 Task: Create a due date automation trigger when advanced on, 2 hours before a card is due add dates due in between 1 and 5 days.
Action: Mouse moved to (1178, 343)
Screenshot: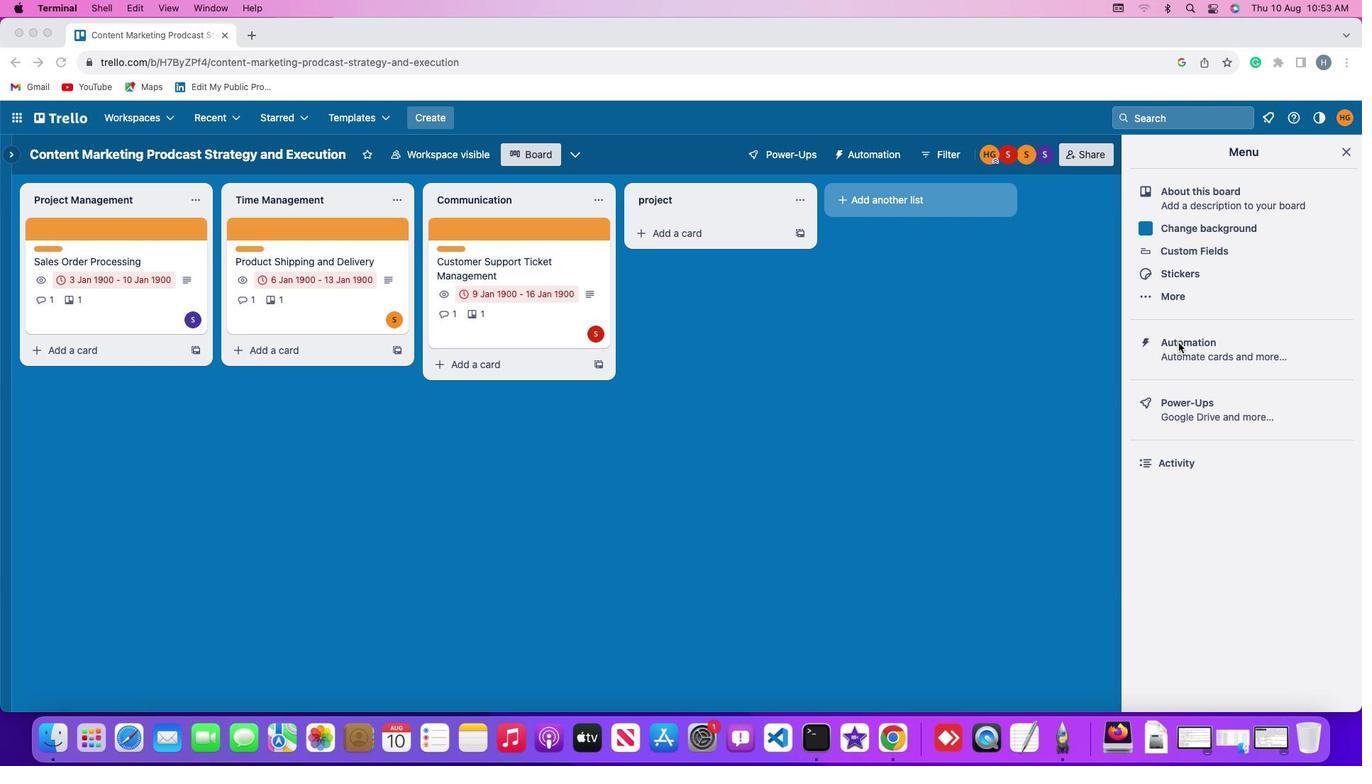 
Action: Mouse pressed left at (1178, 343)
Screenshot: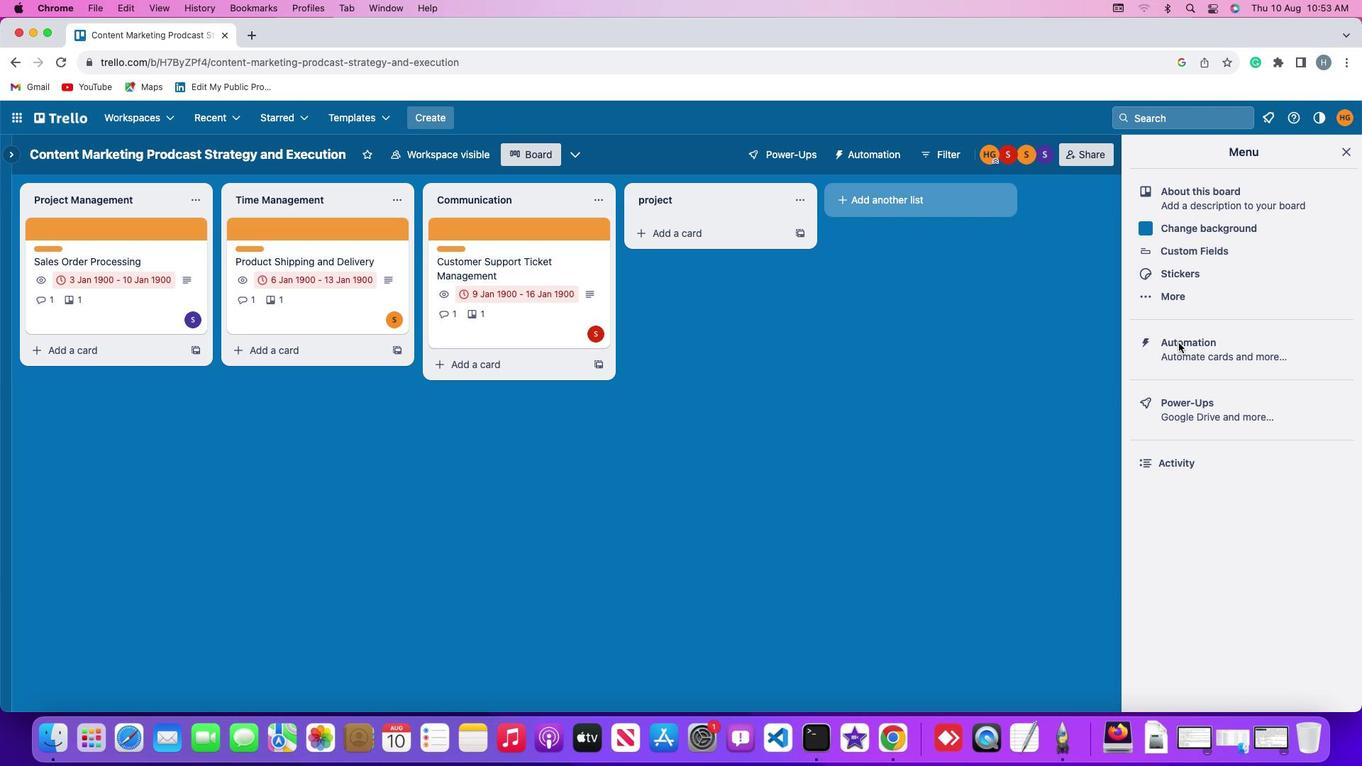 
Action: Mouse pressed left at (1178, 343)
Screenshot: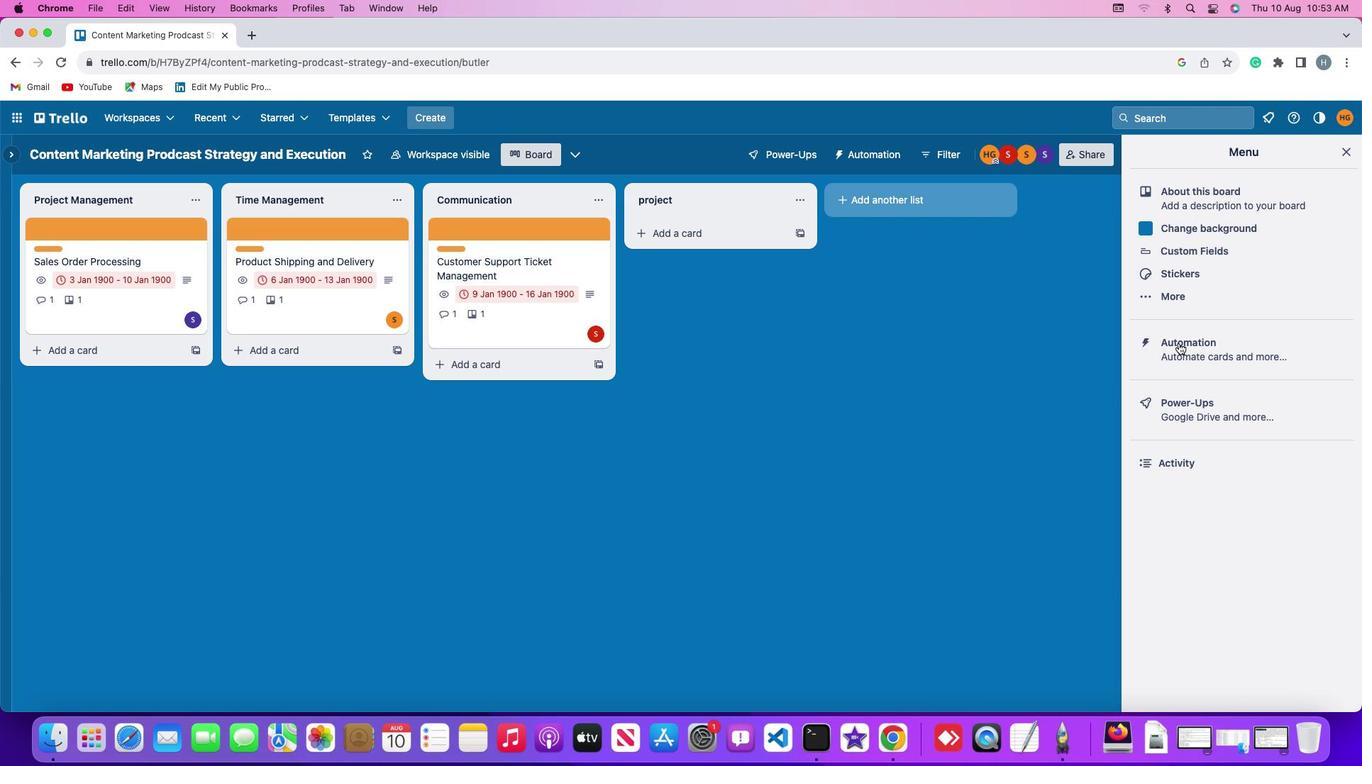 
Action: Mouse moved to (99, 339)
Screenshot: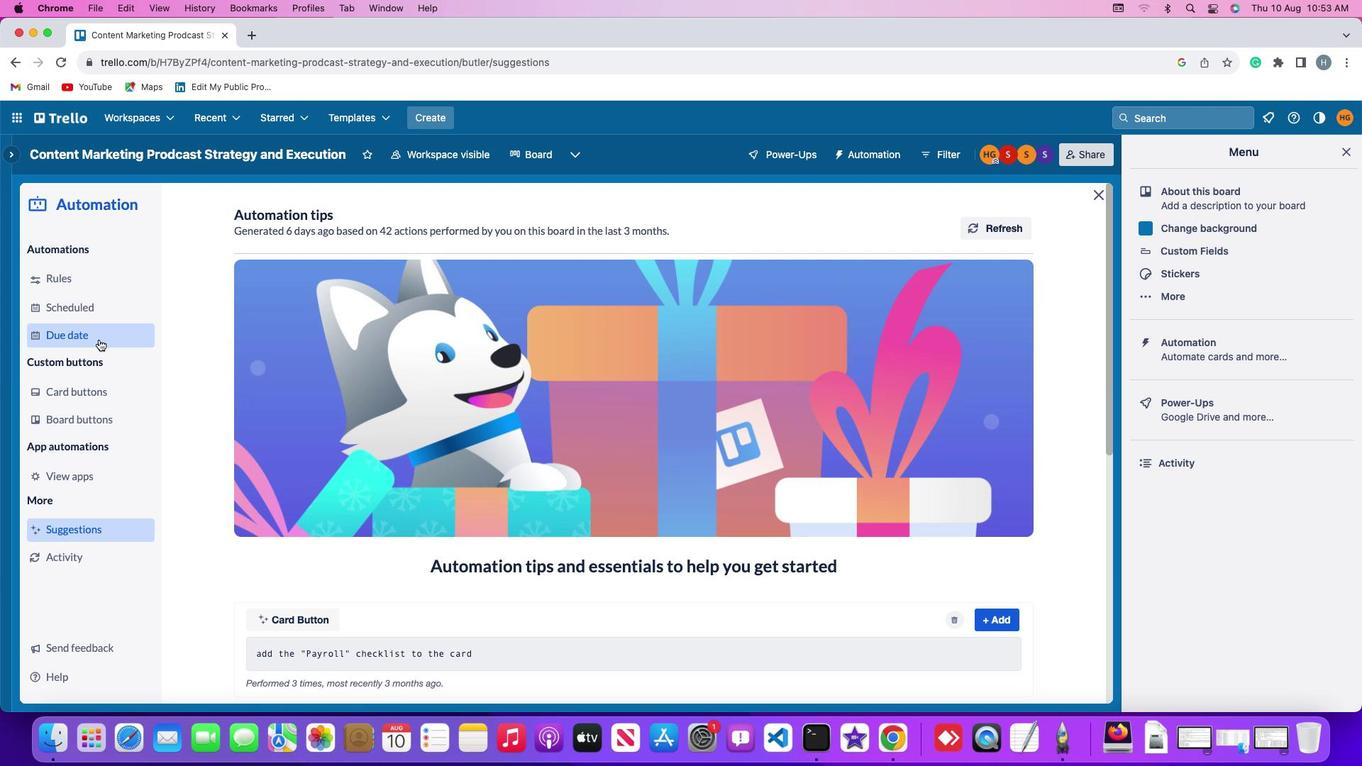 
Action: Mouse pressed left at (99, 339)
Screenshot: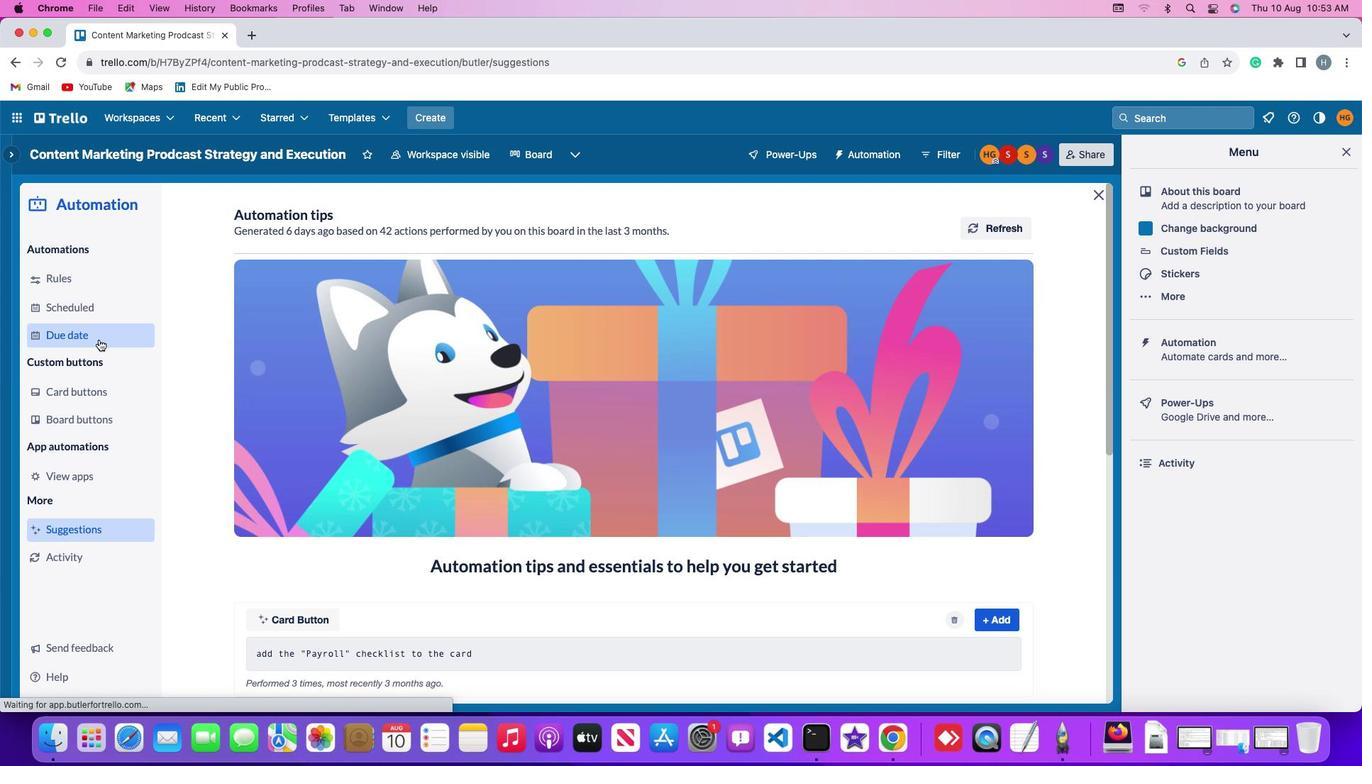 
Action: Mouse moved to (957, 214)
Screenshot: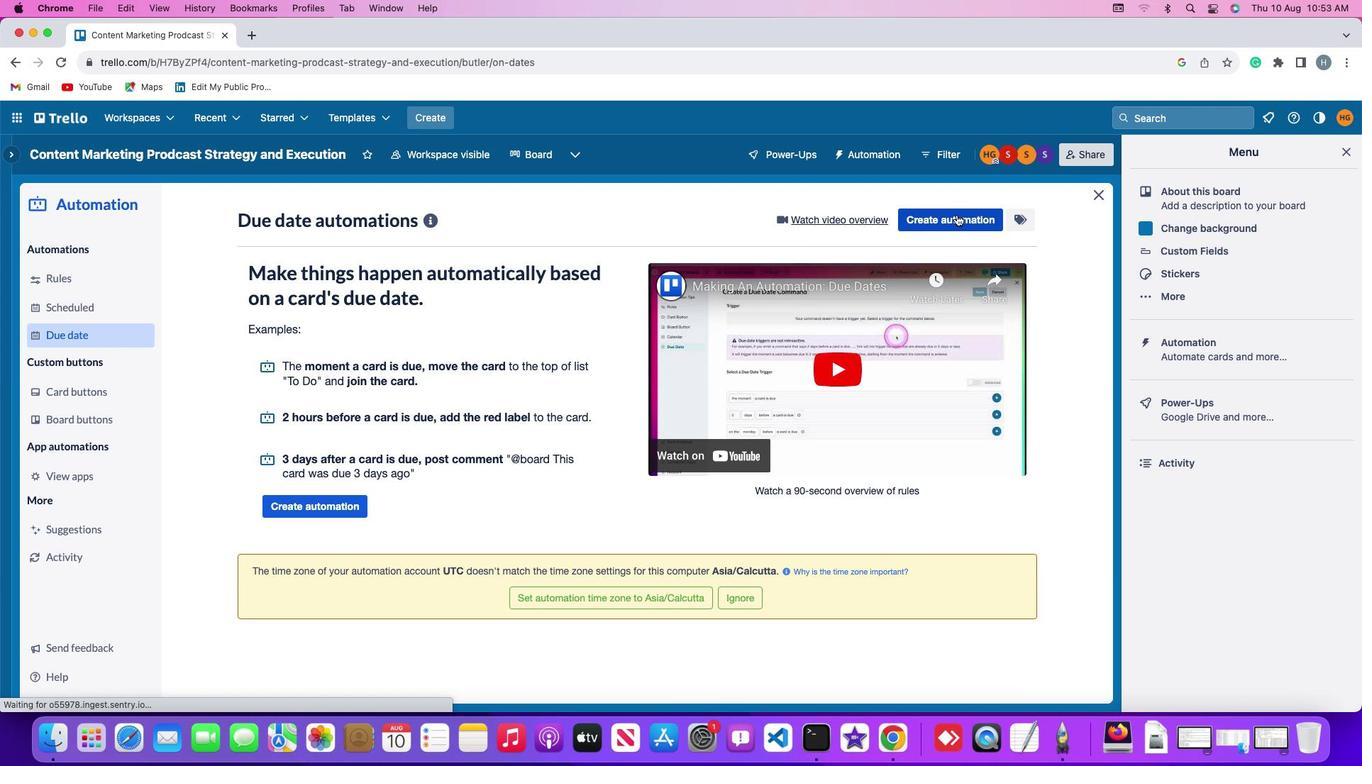 
Action: Mouse pressed left at (957, 214)
Screenshot: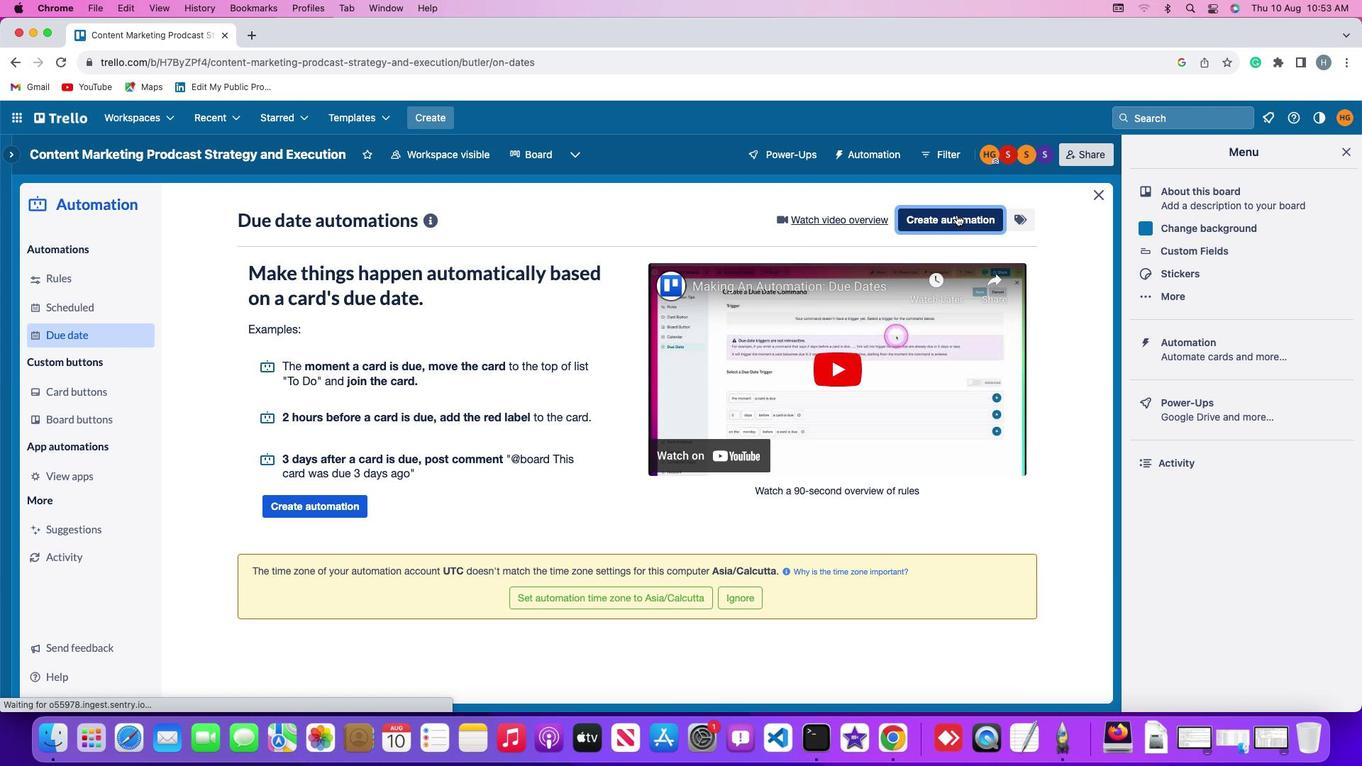 
Action: Mouse moved to (295, 352)
Screenshot: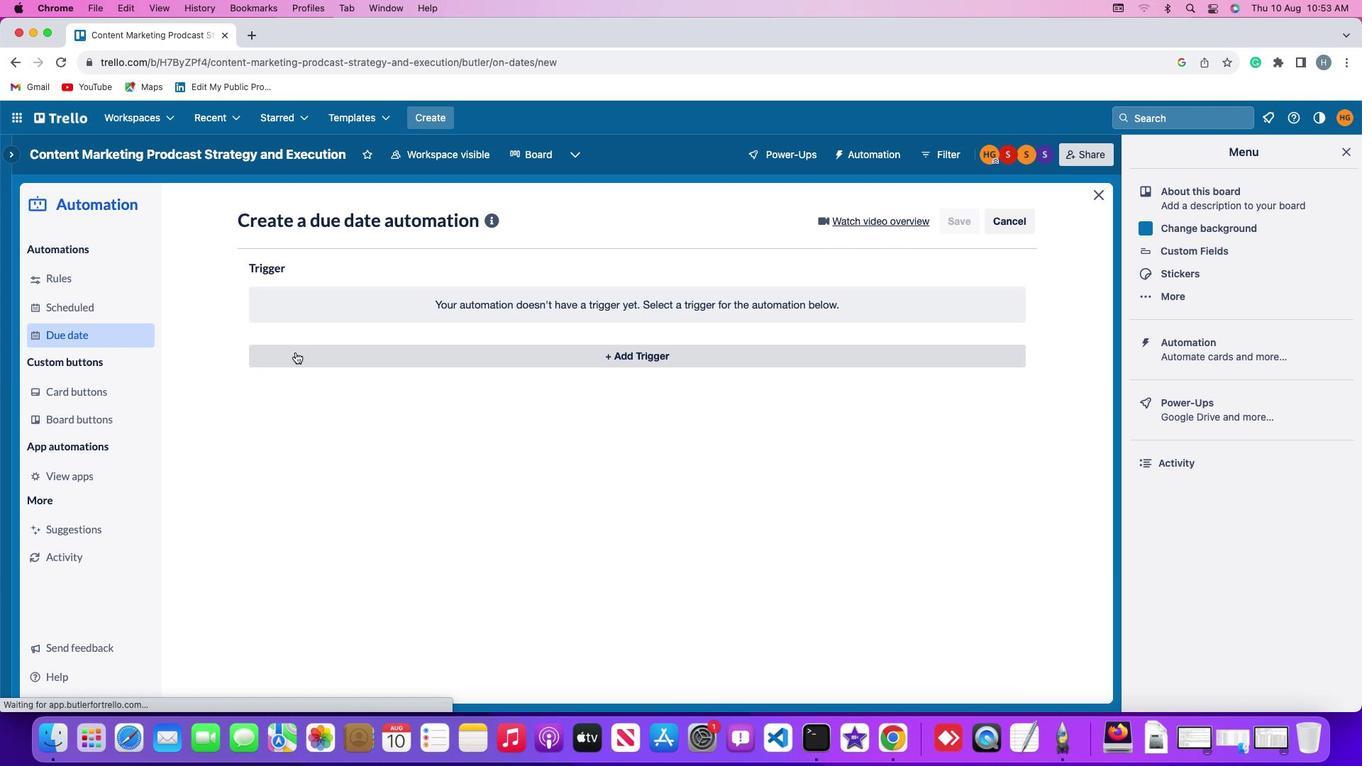 
Action: Mouse pressed left at (295, 352)
Screenshot: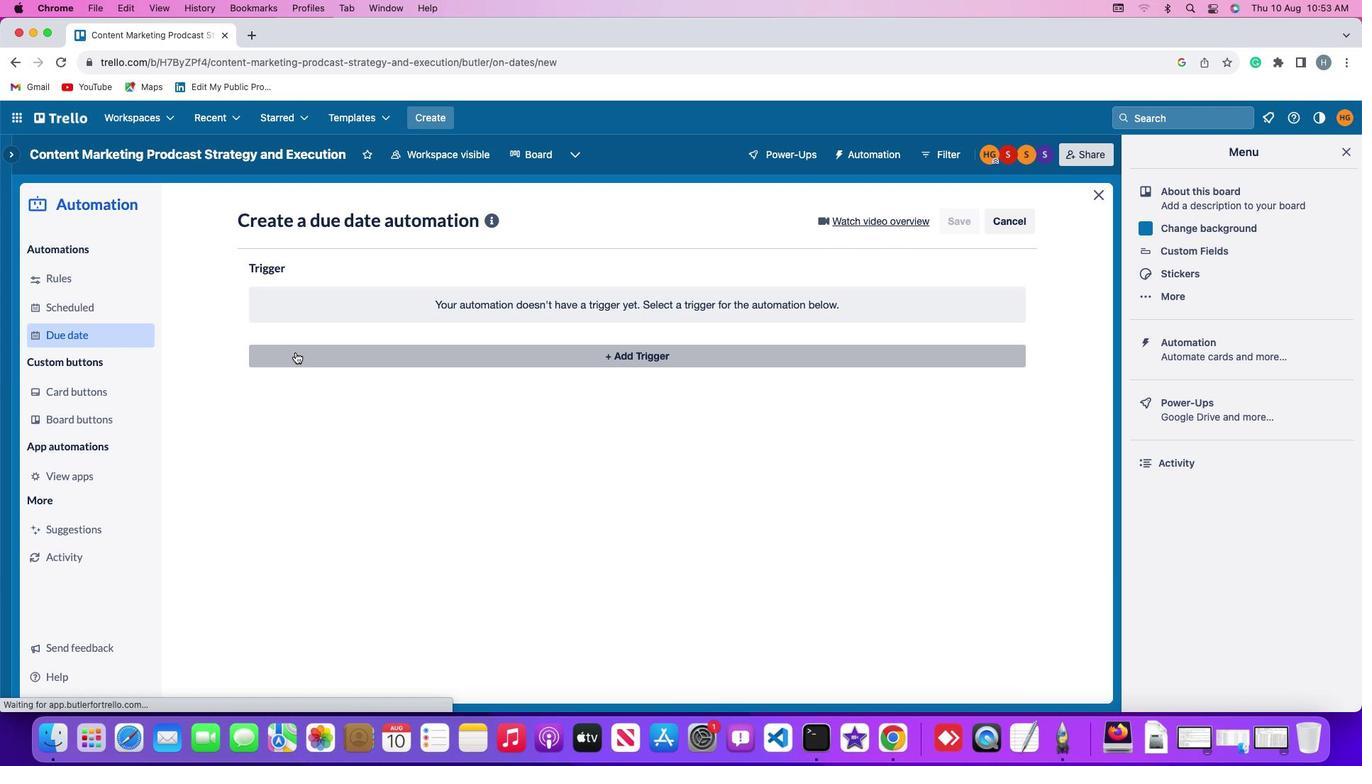 
Action: Mouse moved to (276, 570)
Screenshot: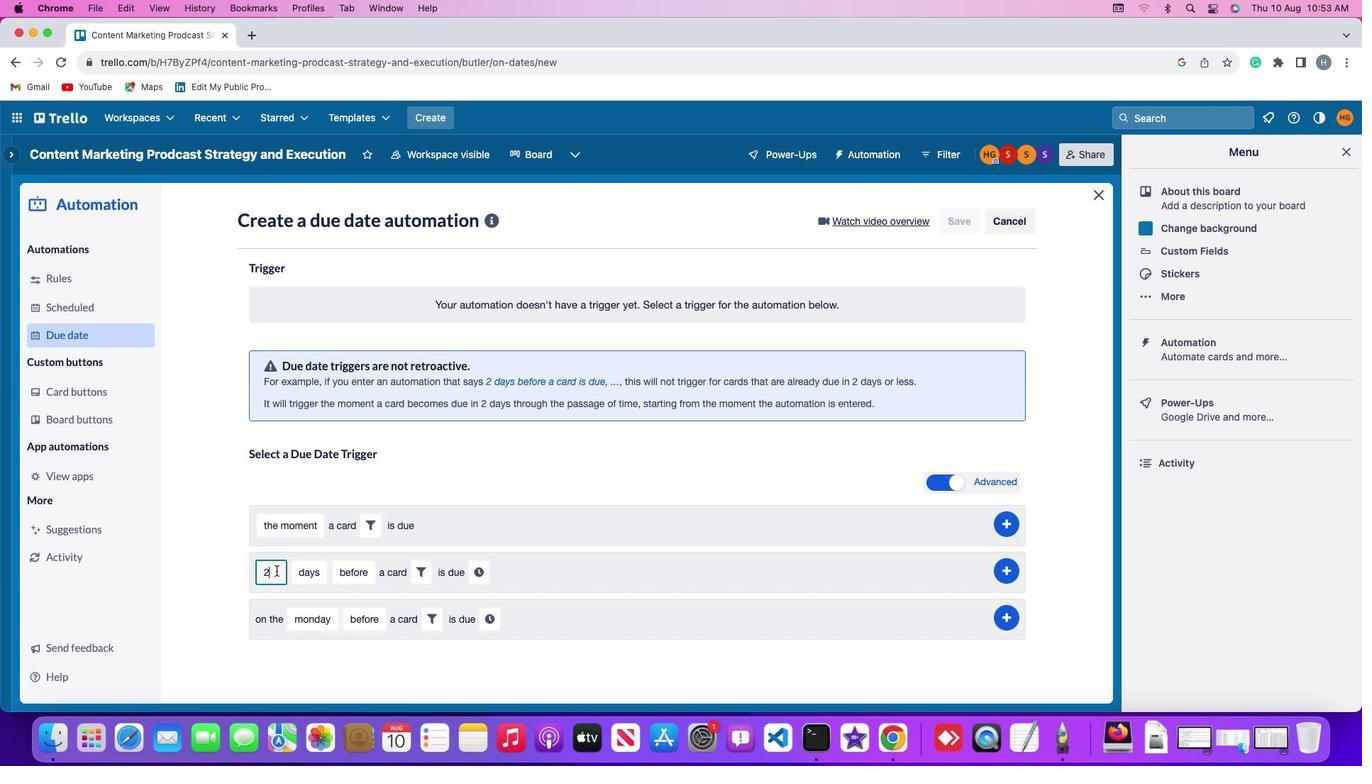 
Action: Mouse pressed left at (276, 570)
Screenshot: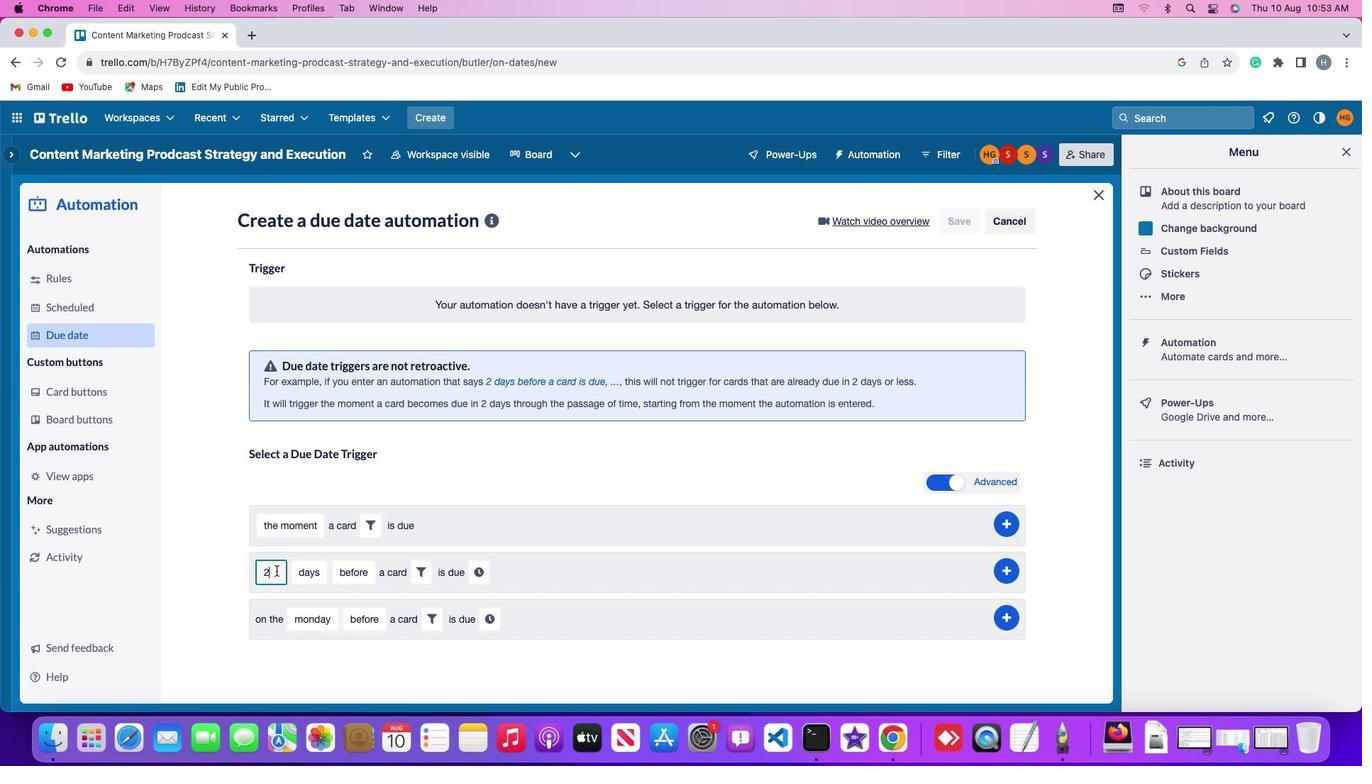 
Action: Mouse moved to (276, 569)
Screenshot: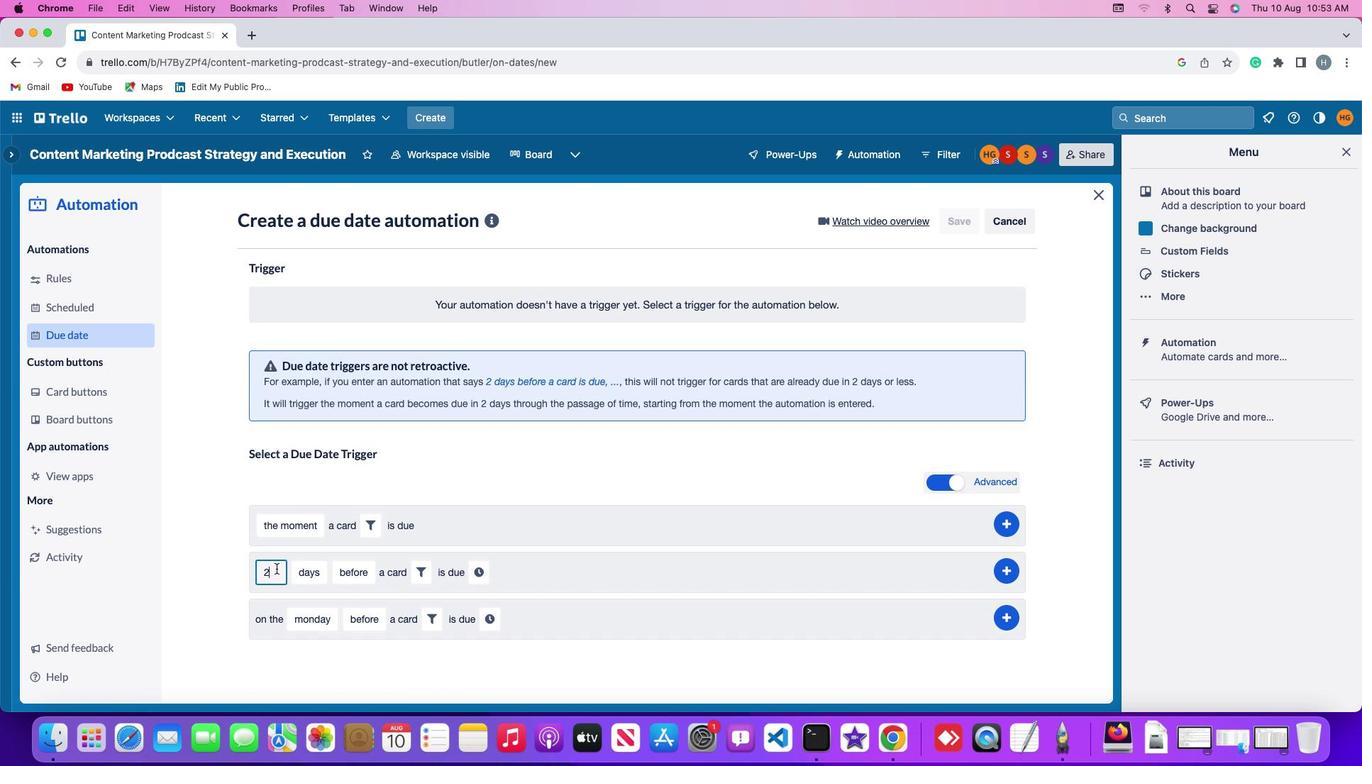 
Action: Key pressed Key.backspace'2'
Screenshot: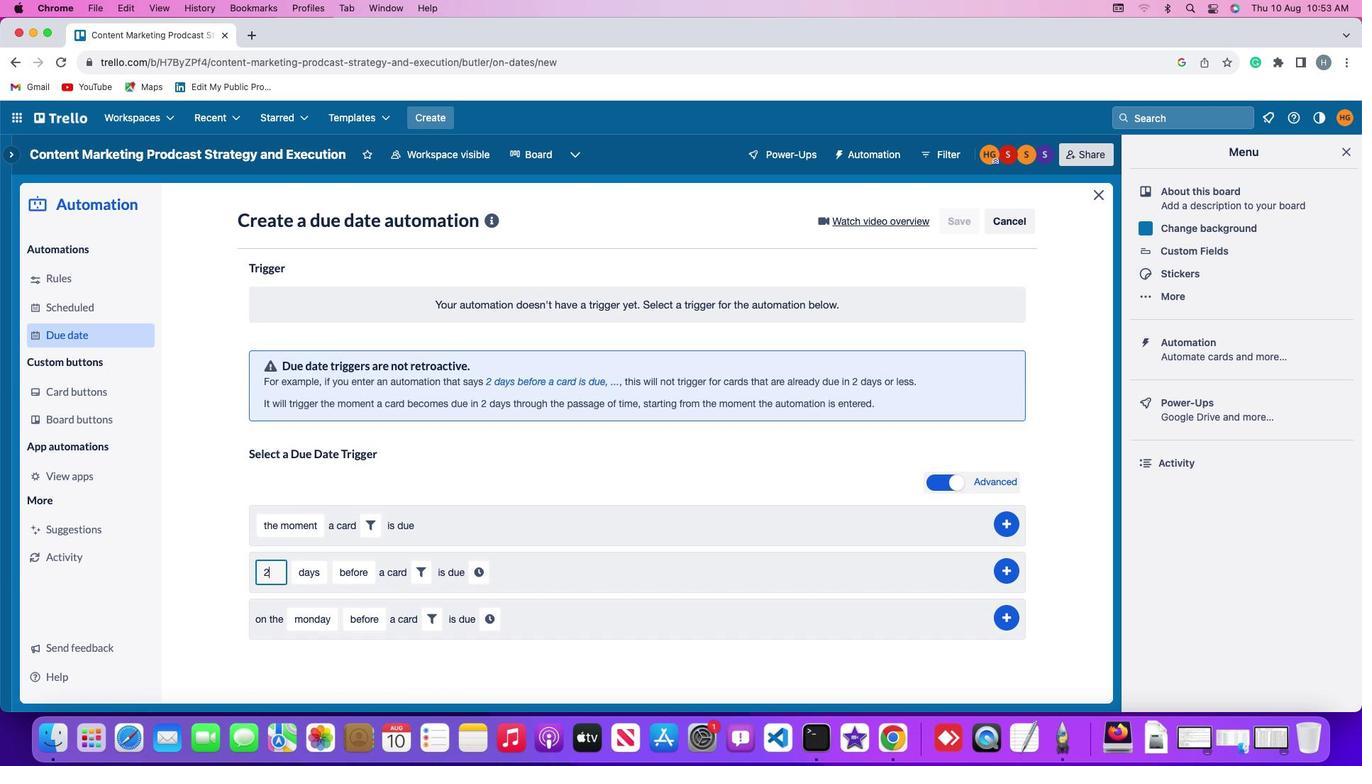 
Action: Mouse moved to (315, 569)
Screenshot: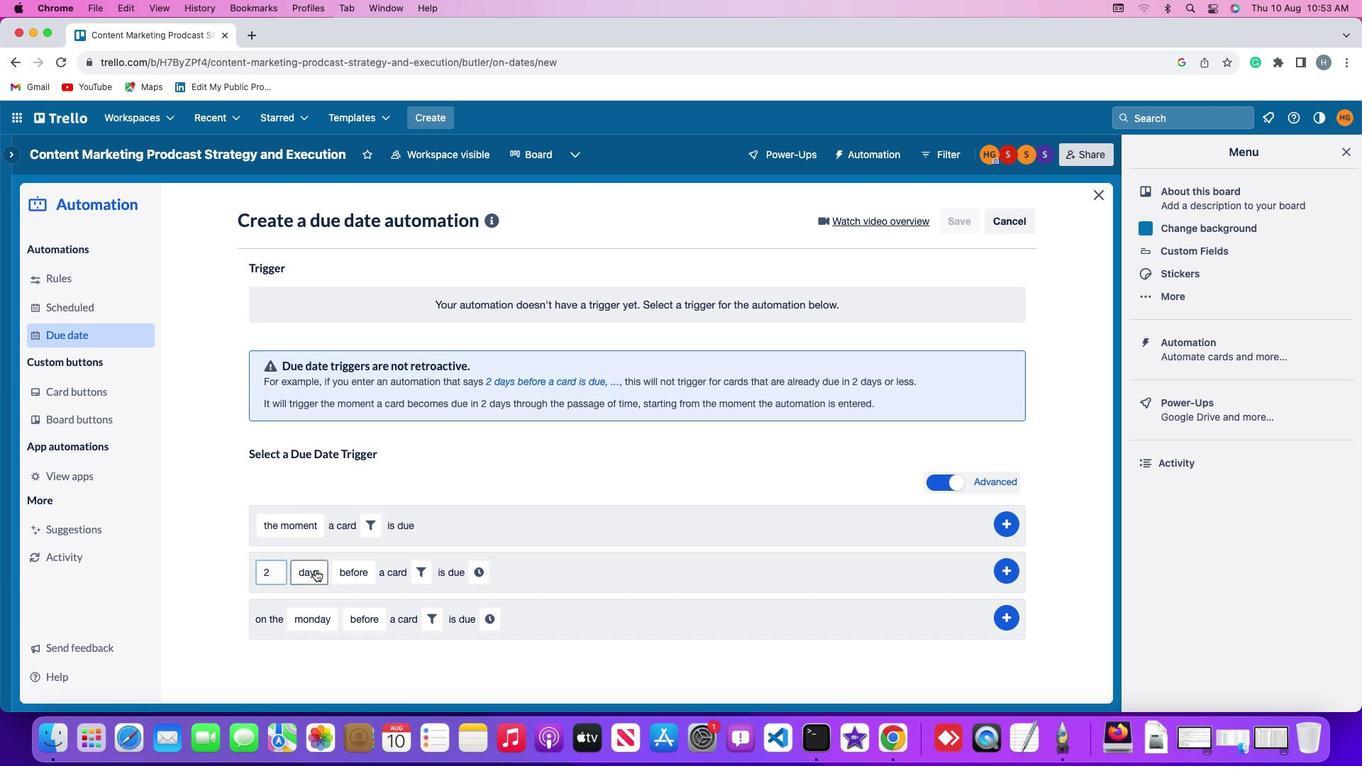 
Action: Mouse pressed left at (315, 569)
Screenshot: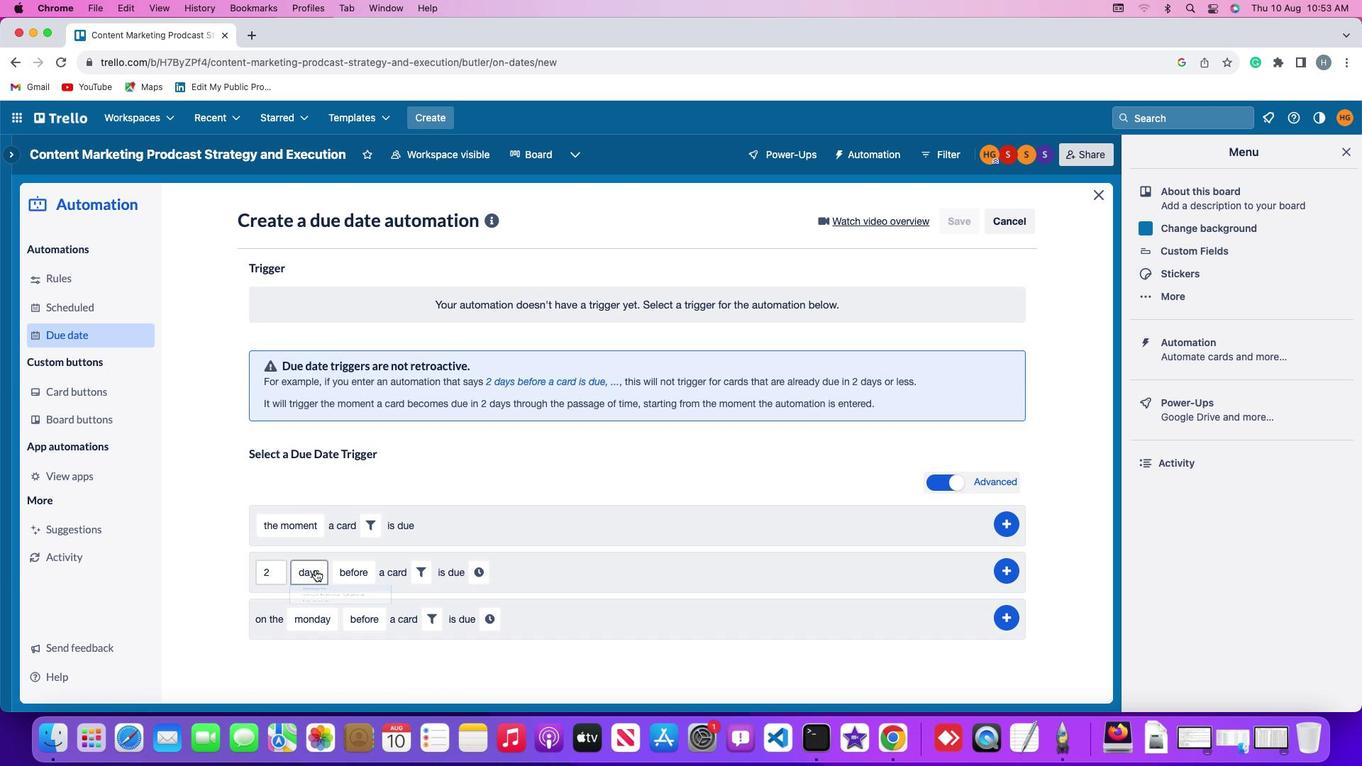 
Action: Mouse moved to (325, 657)
Screenshot: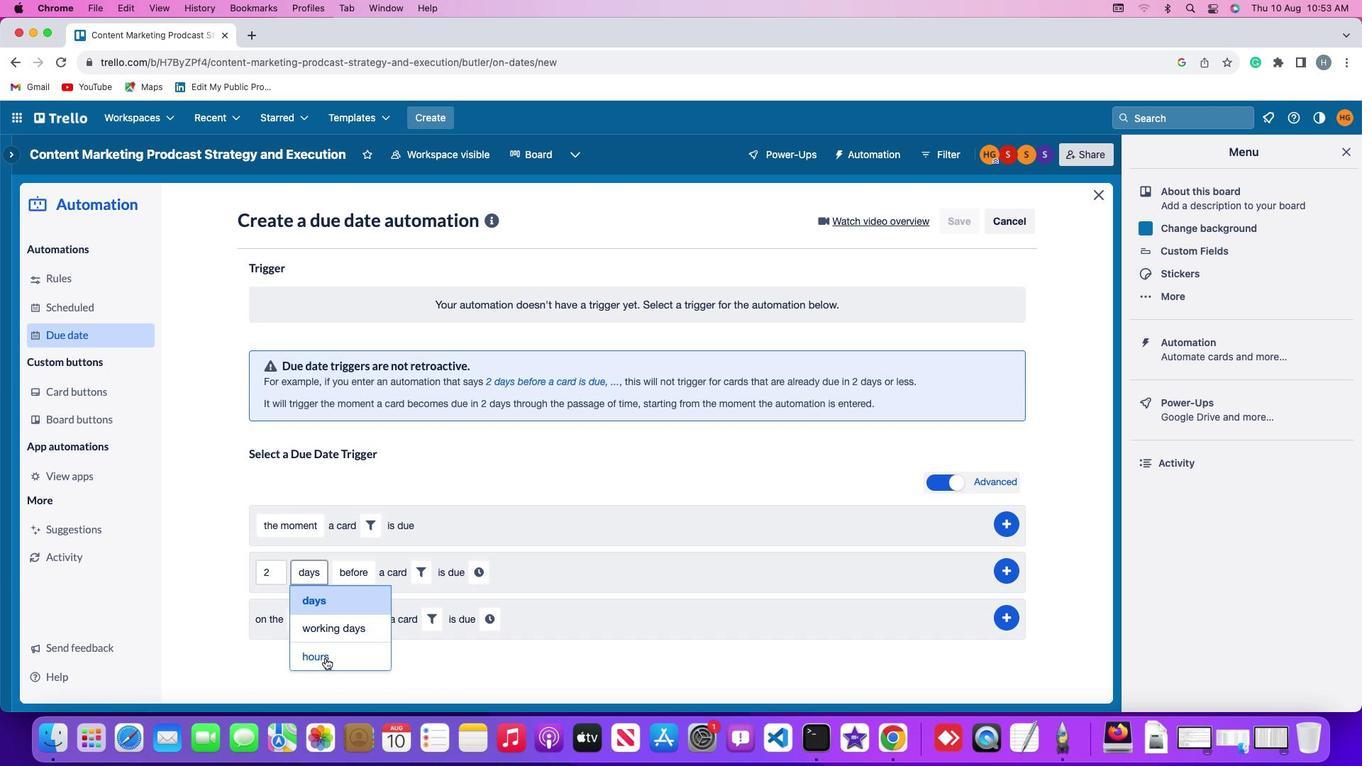 
Action: Mouse pressed left at (325, 657)
Screenshot: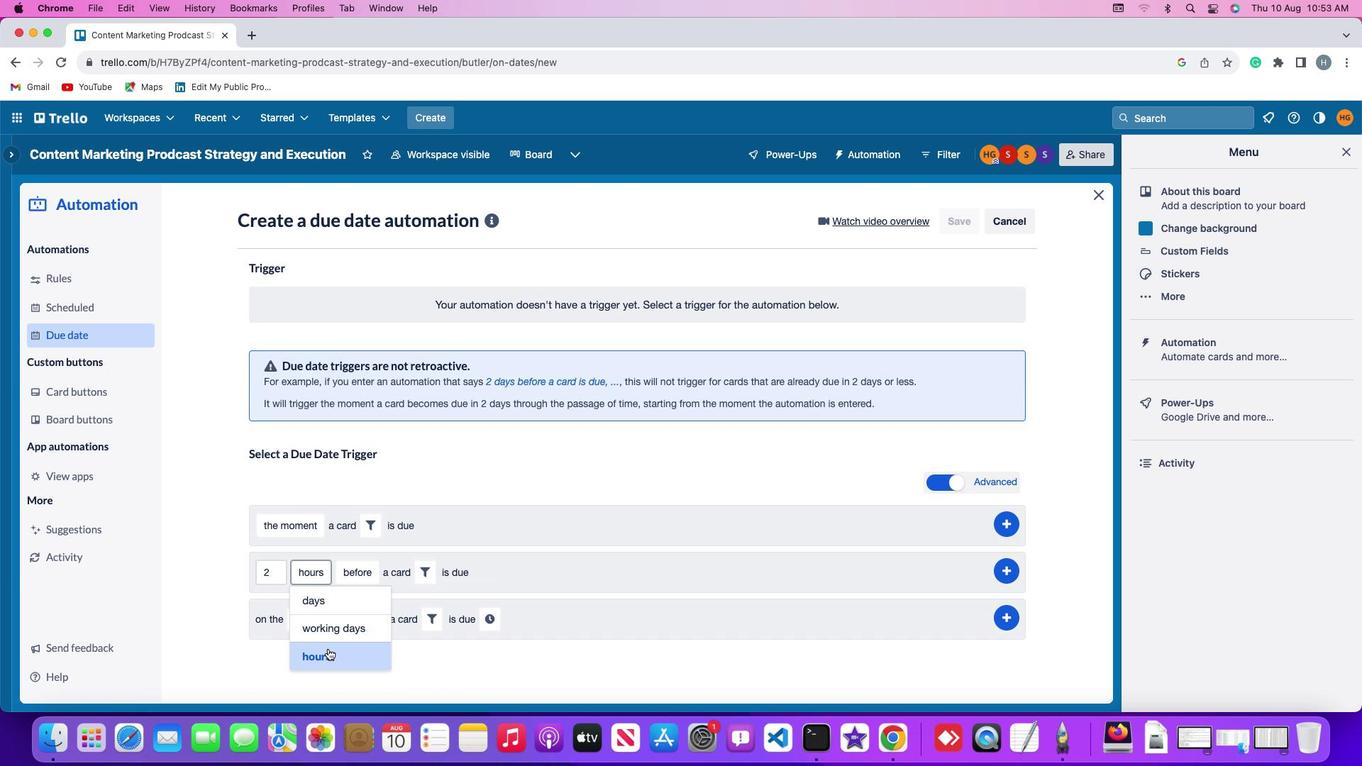
Action: Mouse moved to (361, 574)
Screenshot: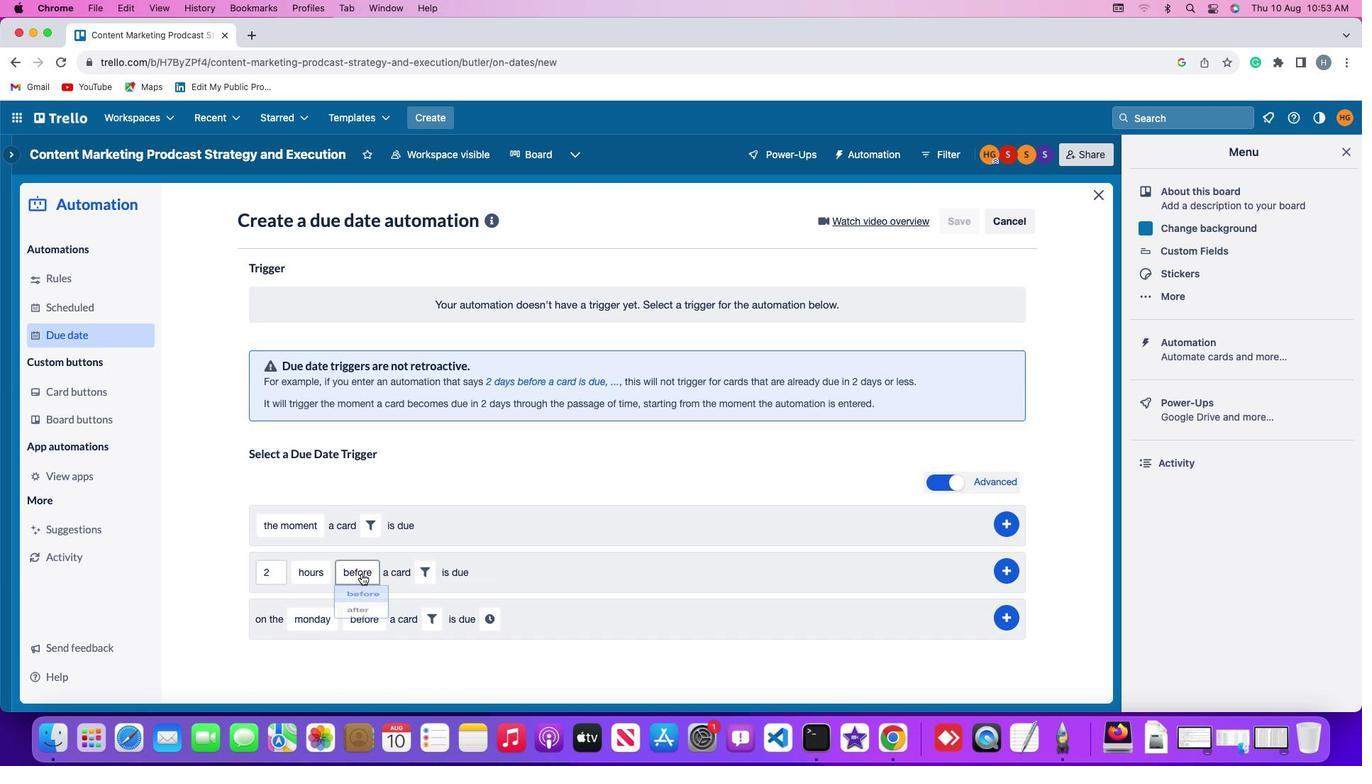 
Action: Mouse pressed left at (361, 574)
Screenshot: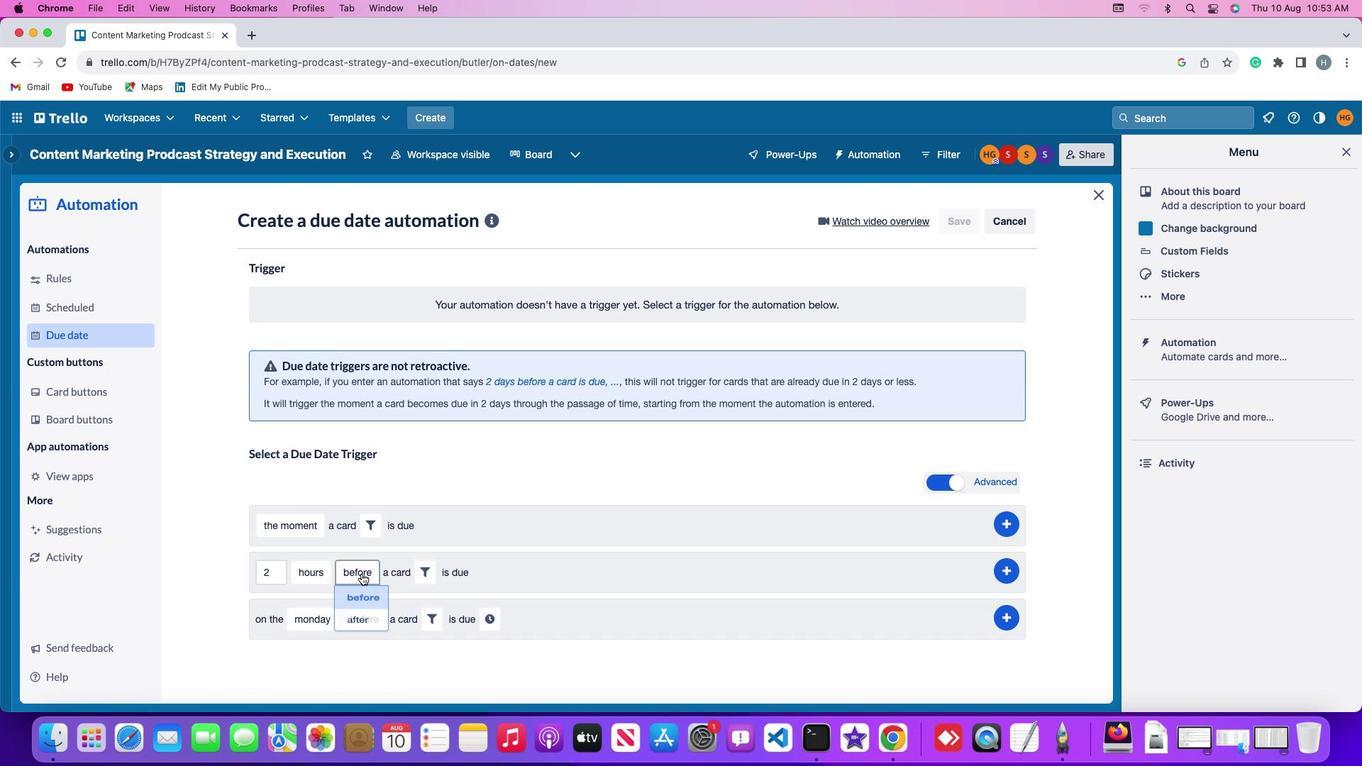 
Action: Mouse moved to (363, 597)
Screenshot: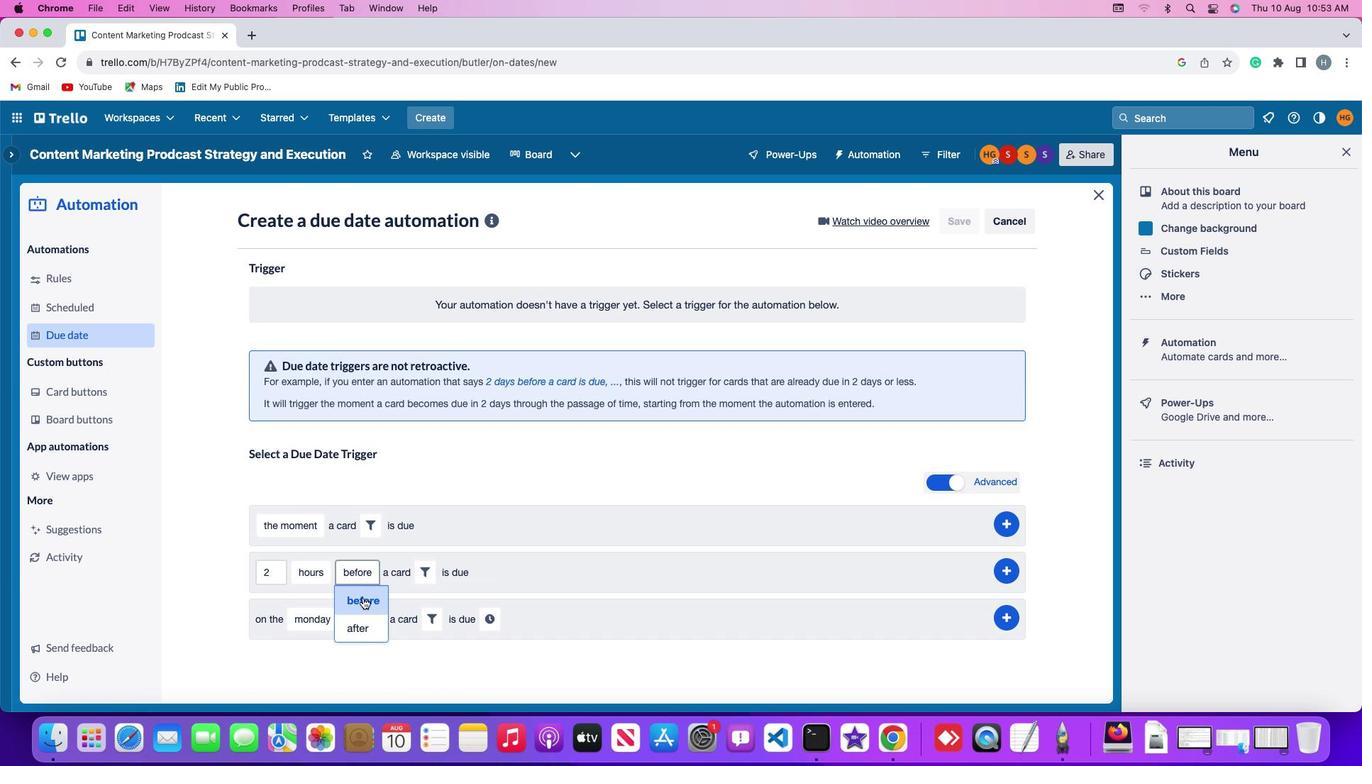 
Action: Mouse pressed left at (363, 597)
Screenshot: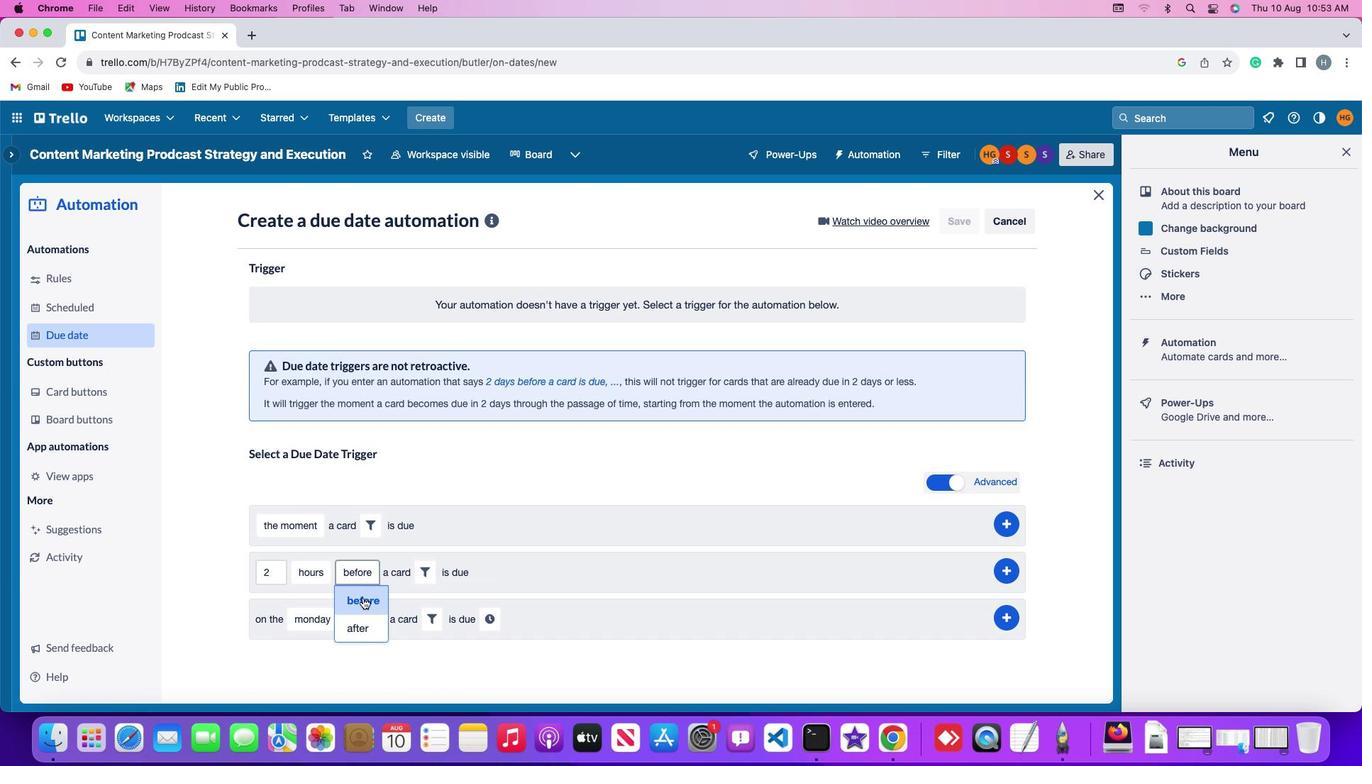 
Action: Mouse moved to (427, 569)
Screenshot: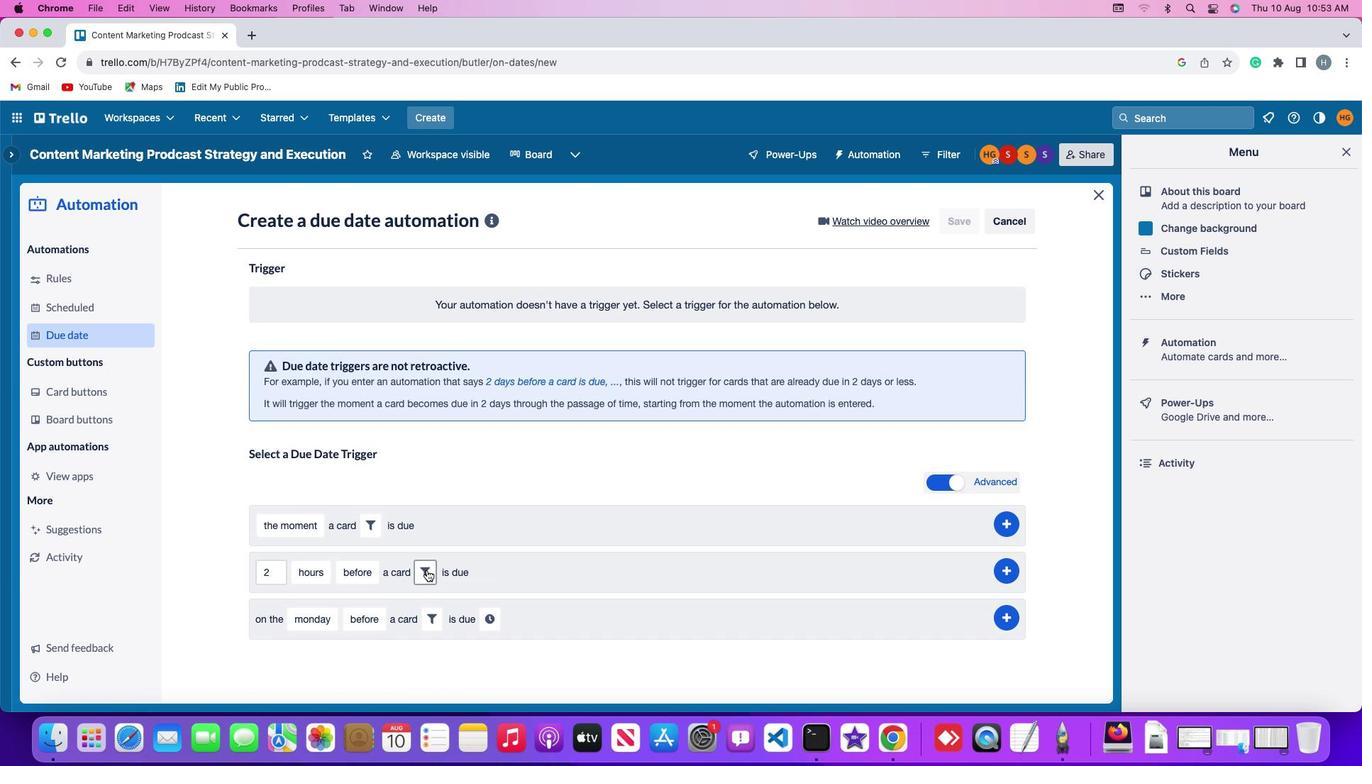
Action: Mouse pressed left at (427, 569)
Screenshot: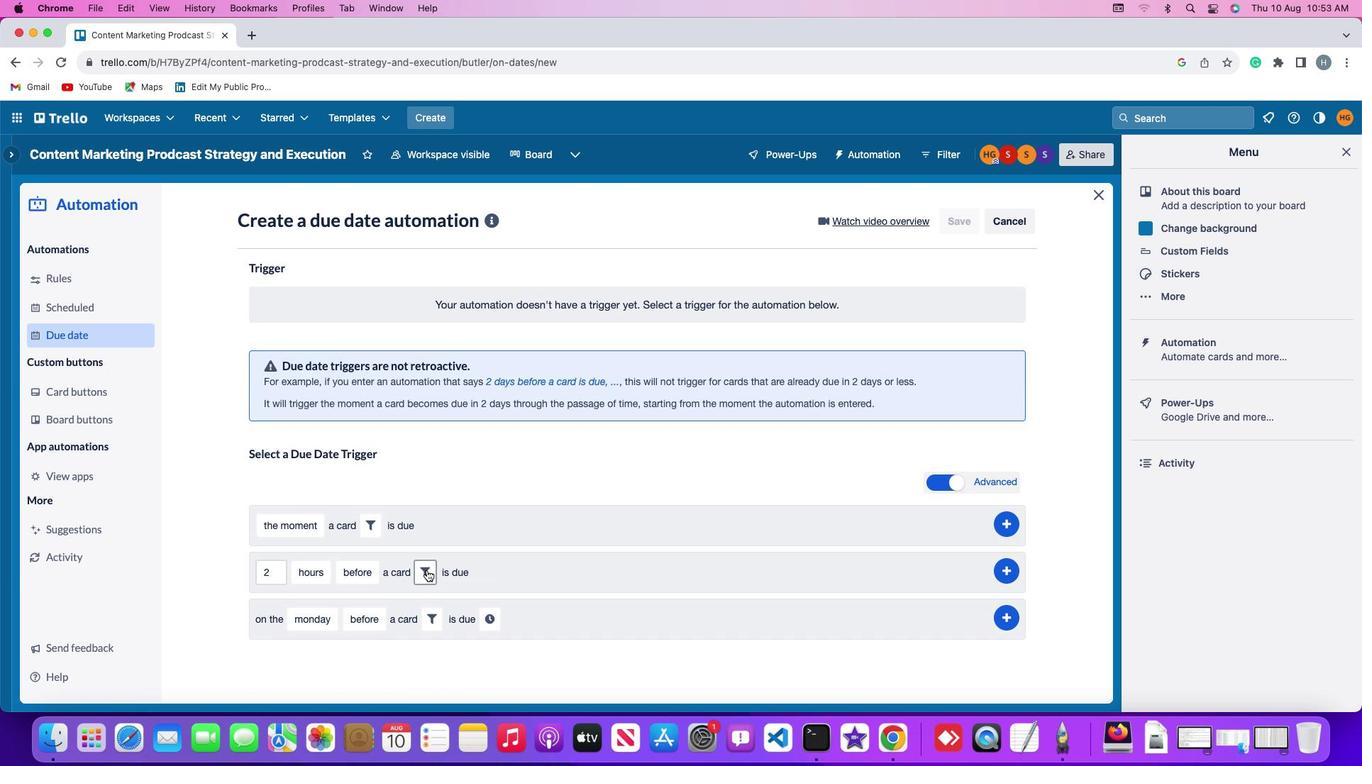 
Action: Mouse moved to (497, 613)
Screenshot: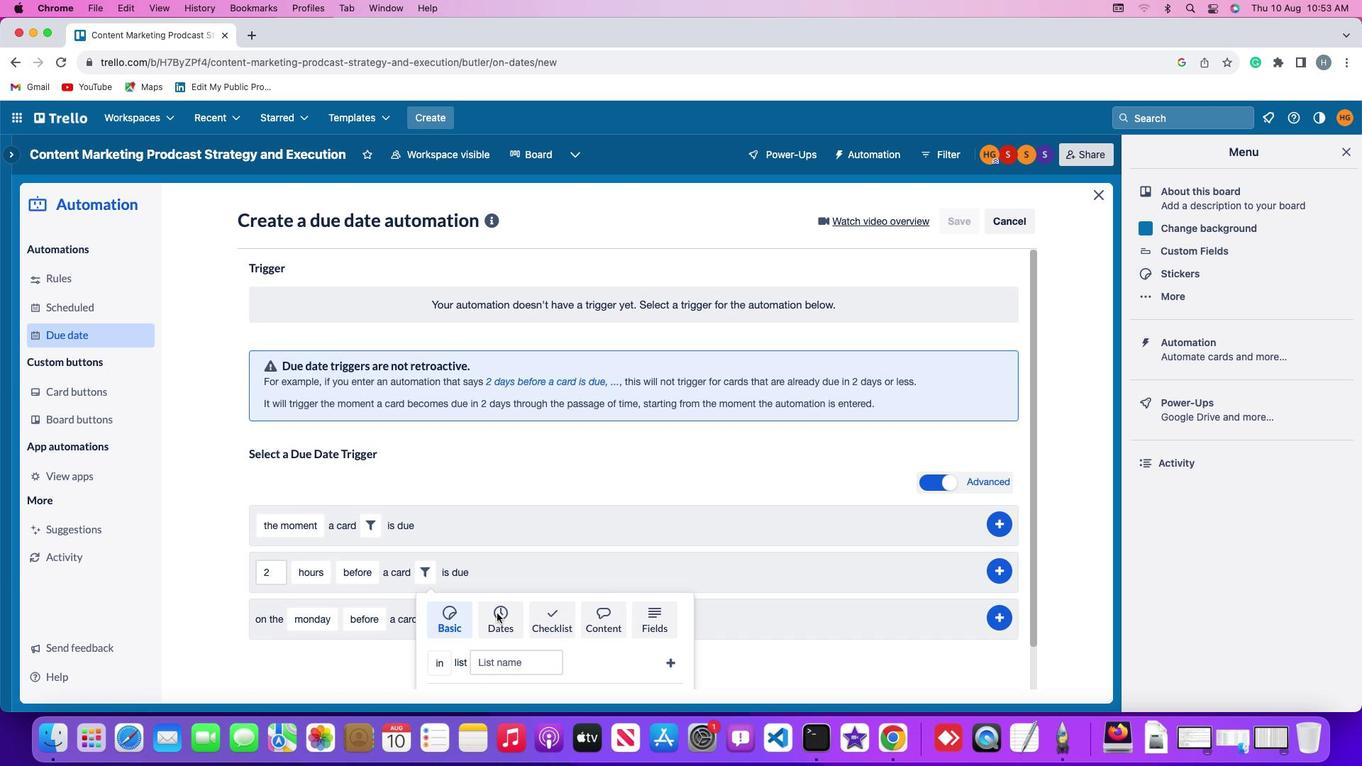 
Action: Mouse pressed left at (497, 613)
Screenshot: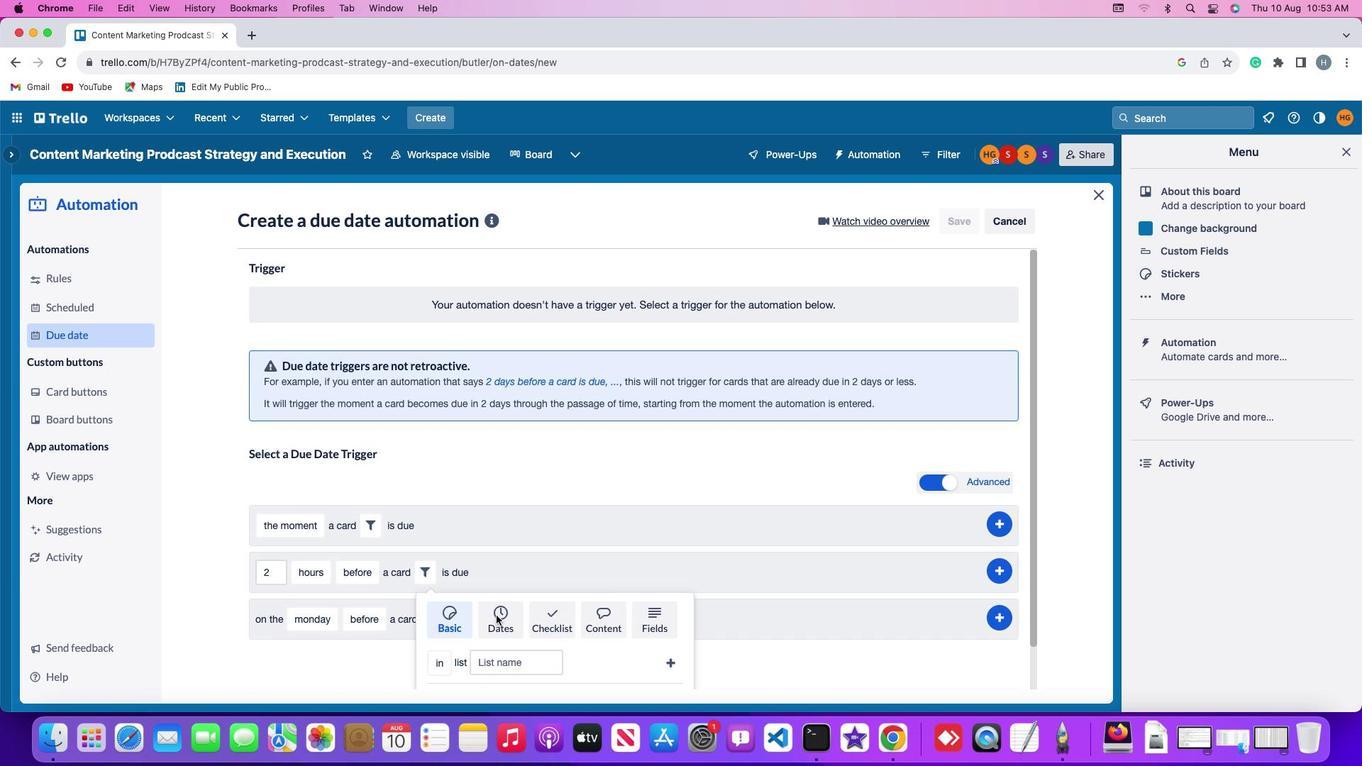 
Action: Mouse moved to (371, 657)
Screenshot: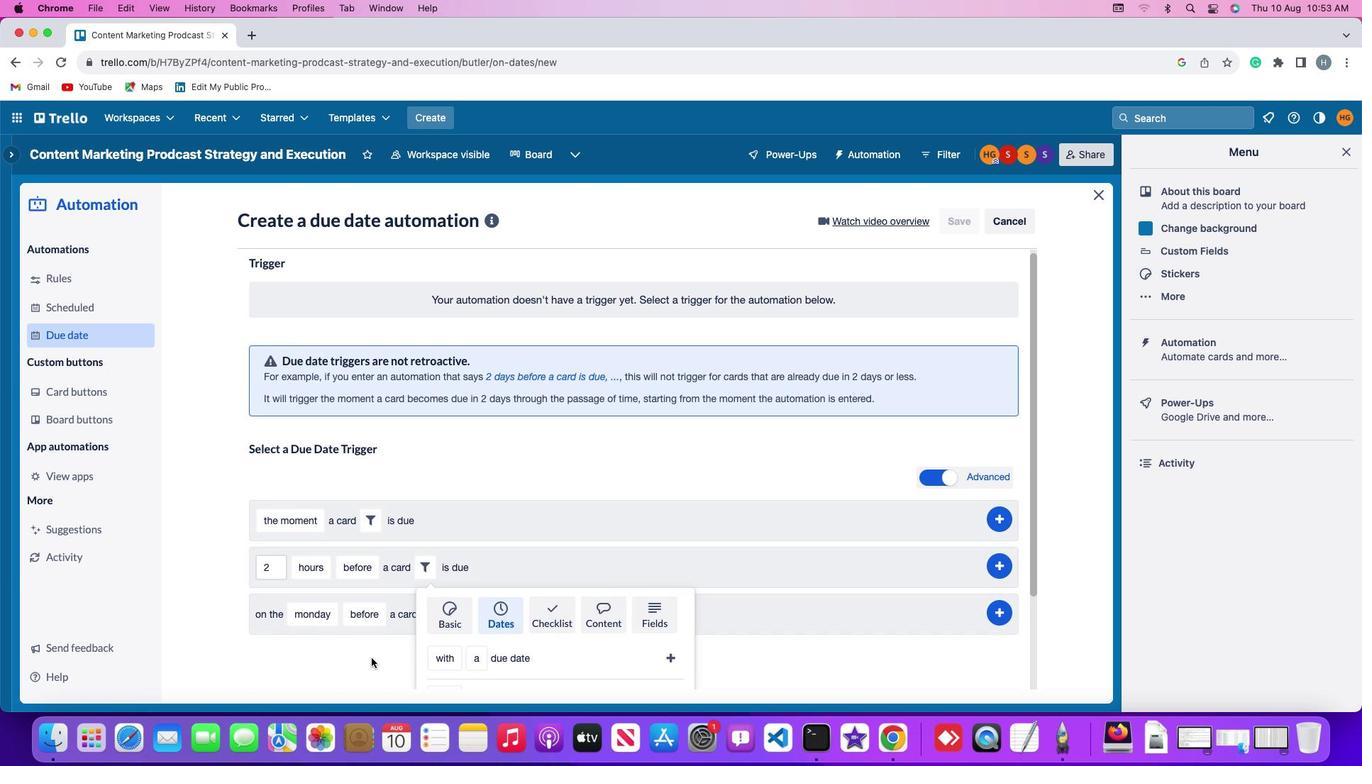 
Action: Mouse scrolled (371, 657) with delta (0, 0)
Screenshot: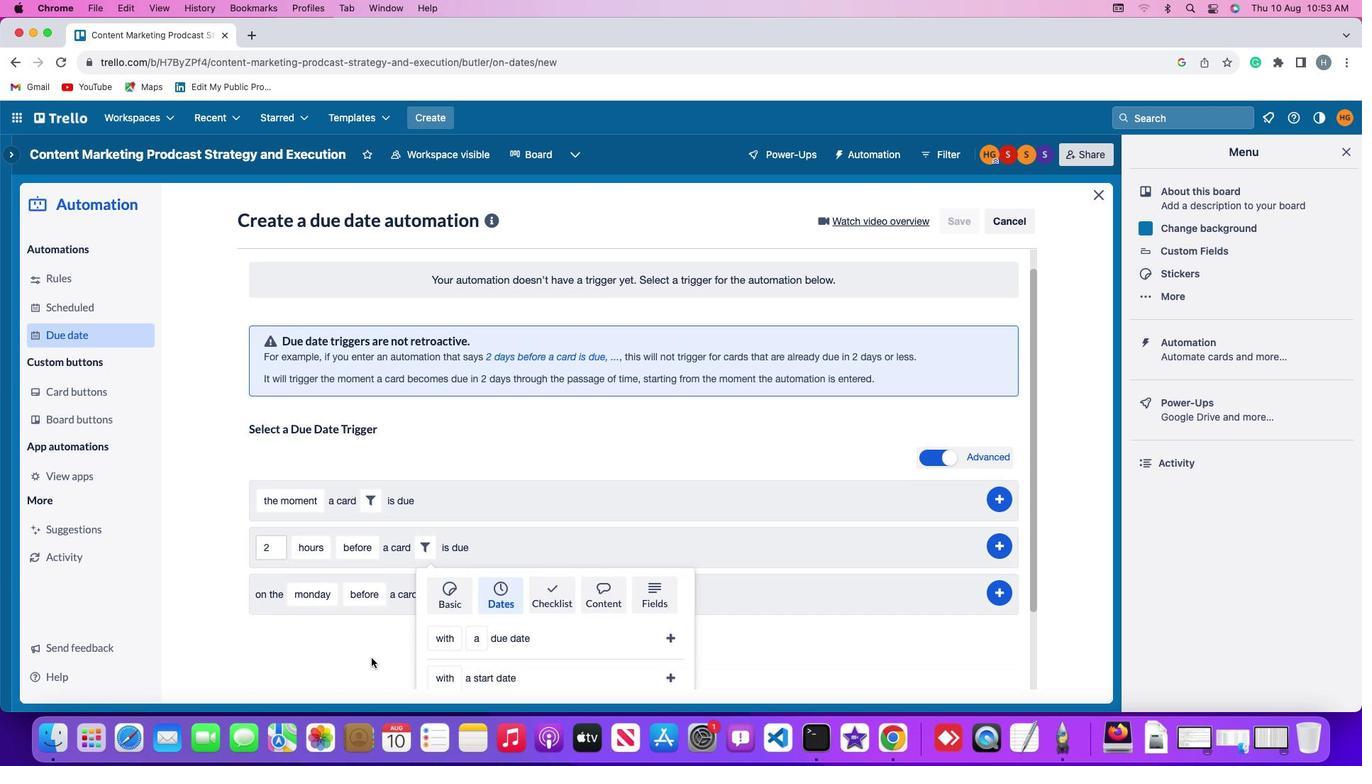 
Action: Mouse scrolled (371, 657) with delta (0, 0)
Screenshot: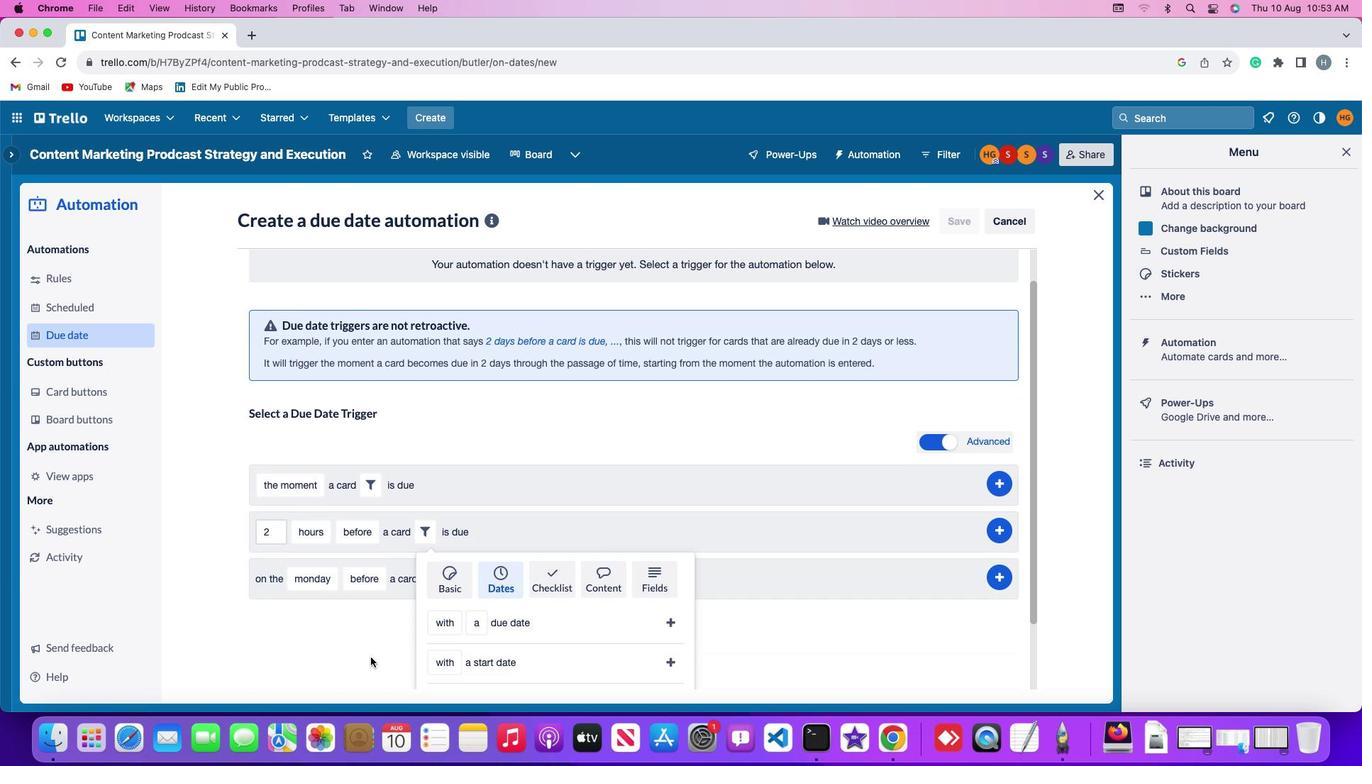 
Action: Mouse scrolled (371, 657) with delta (0, -2)
Screenshot: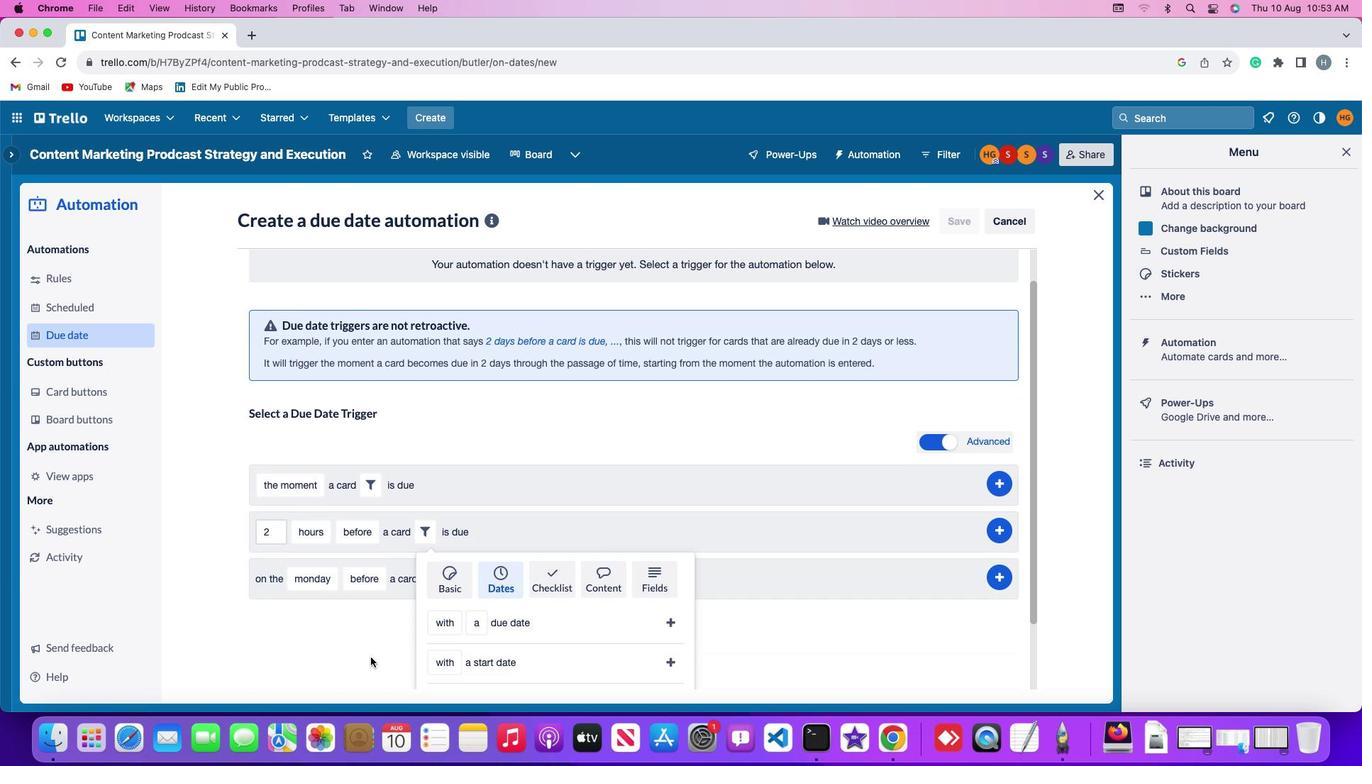 
Action: Mouse scrolled (371, 657) with delta (0, -3)
Screenshot: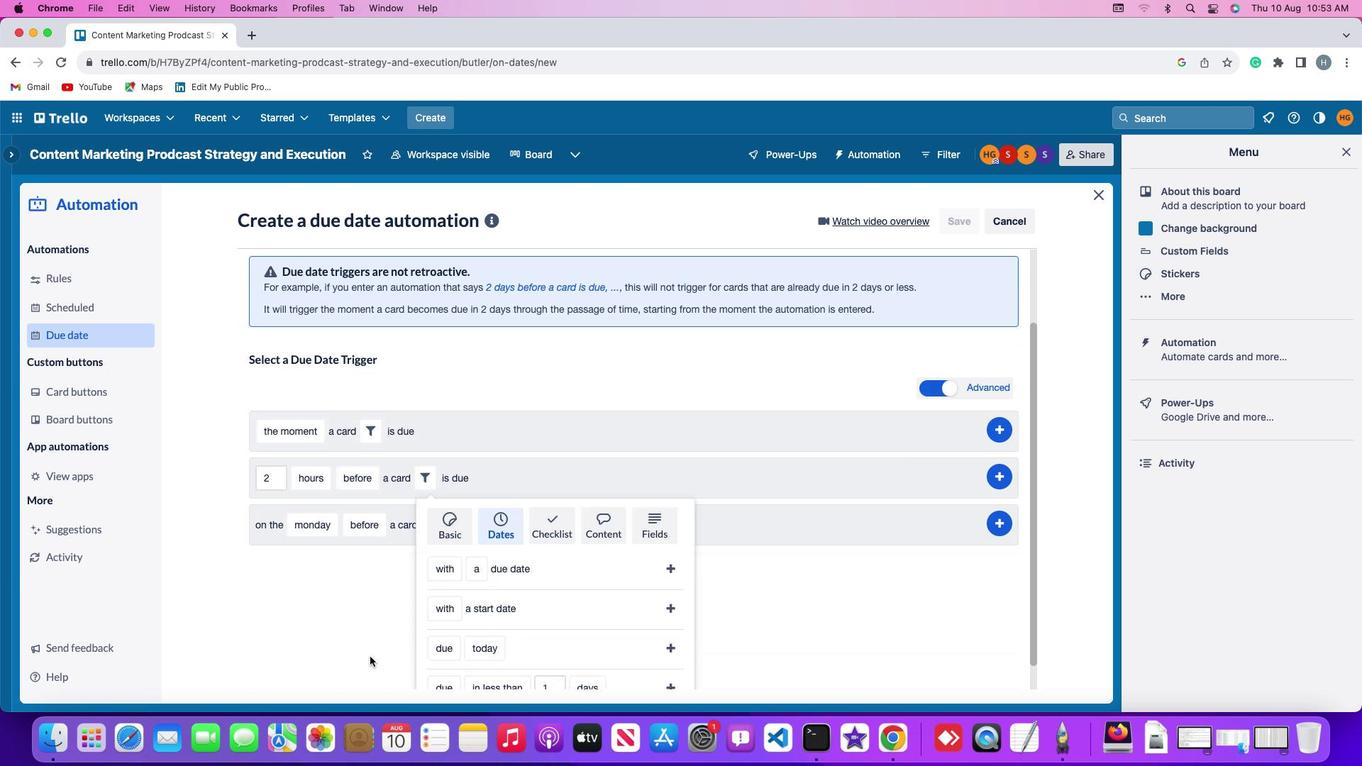 
Action: Mouse scrolled (371, 657) with delta (0, -4)
Screenshot: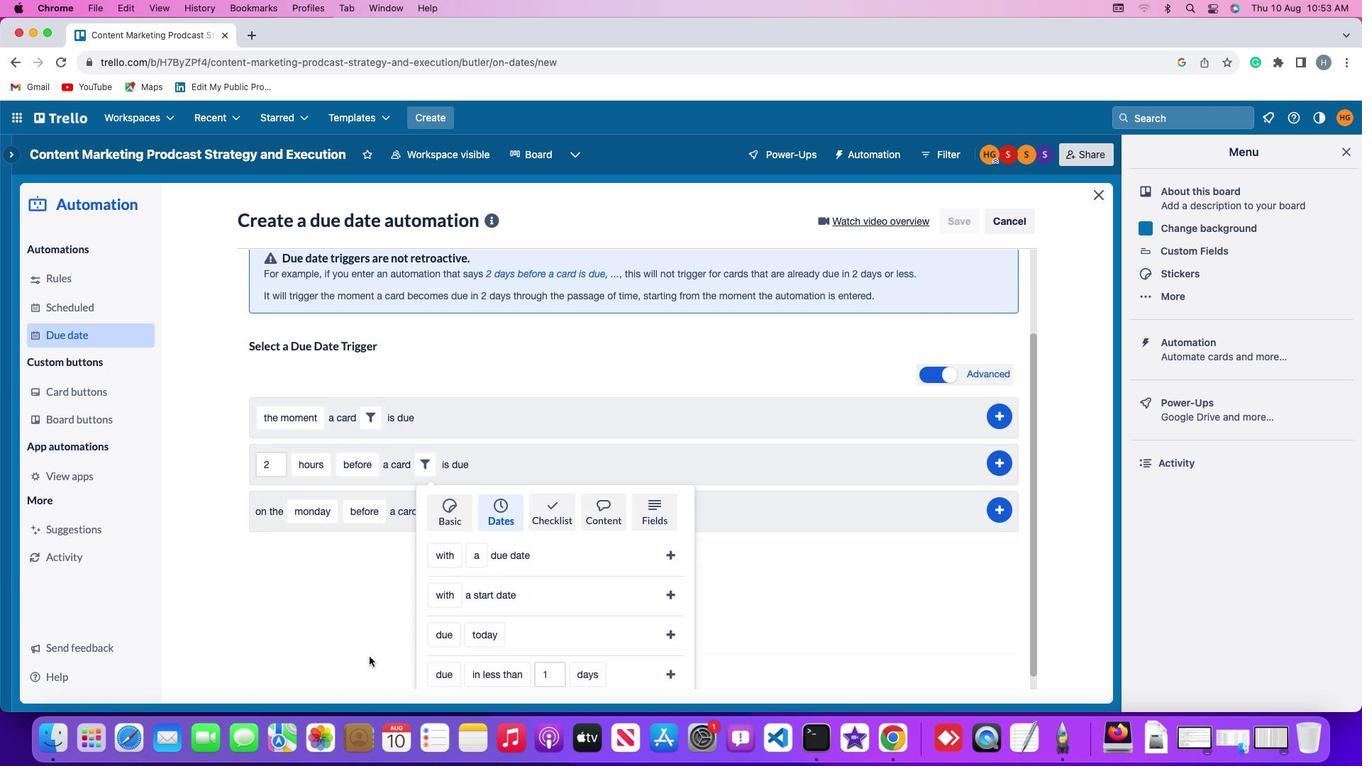 
Action: Mouse moved to (369, 656)
Screenshot: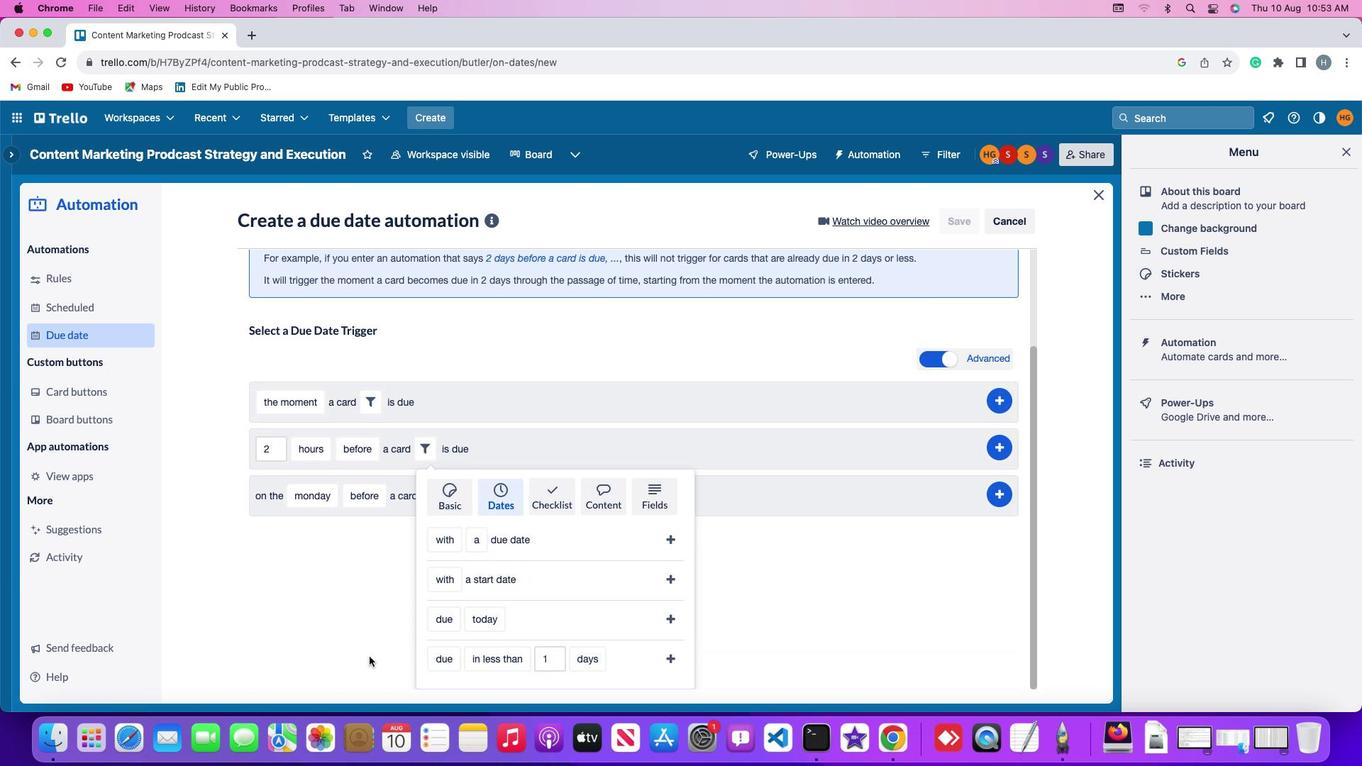 
Action: Mouse scrolled (369, 656) with delta (0, 0)
Screenshot: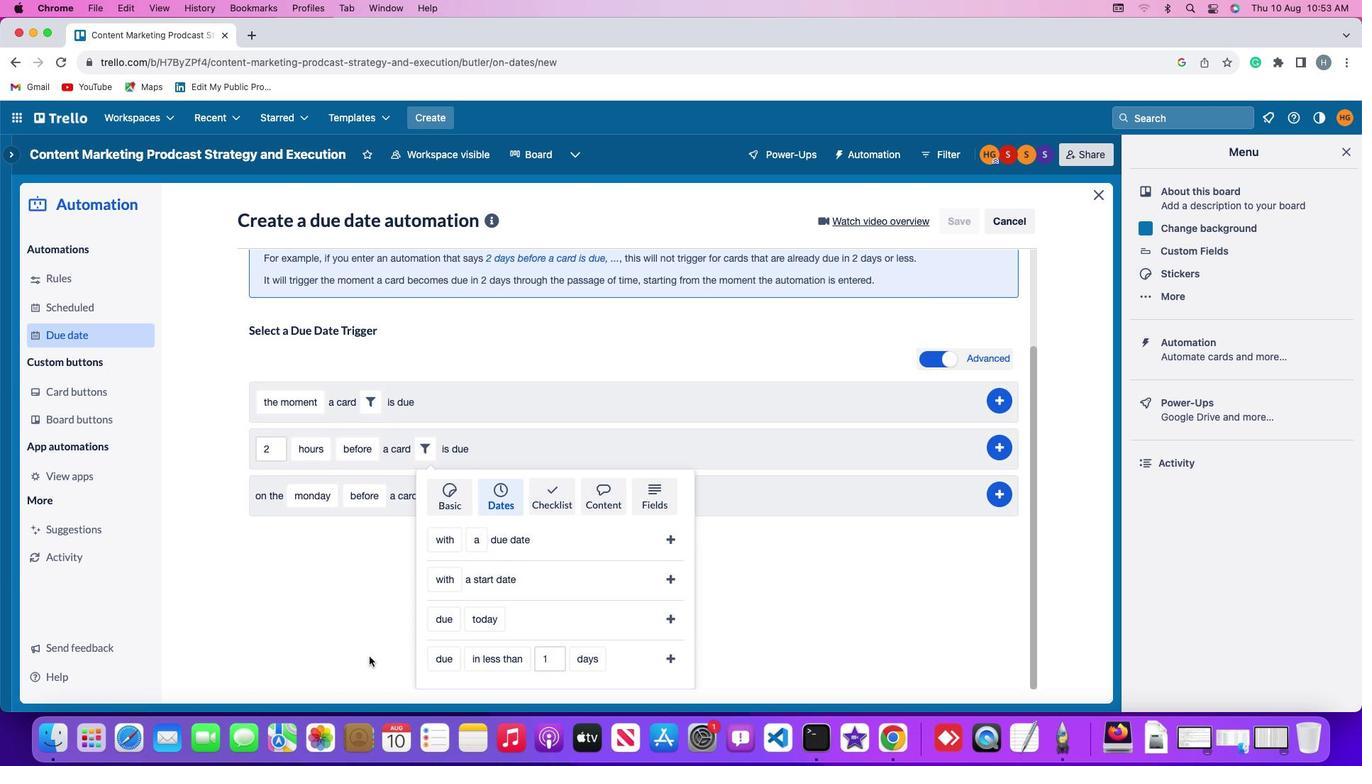 
Action: Mouse scrolled (369, 656) with delta (0, 0)
Screenshot: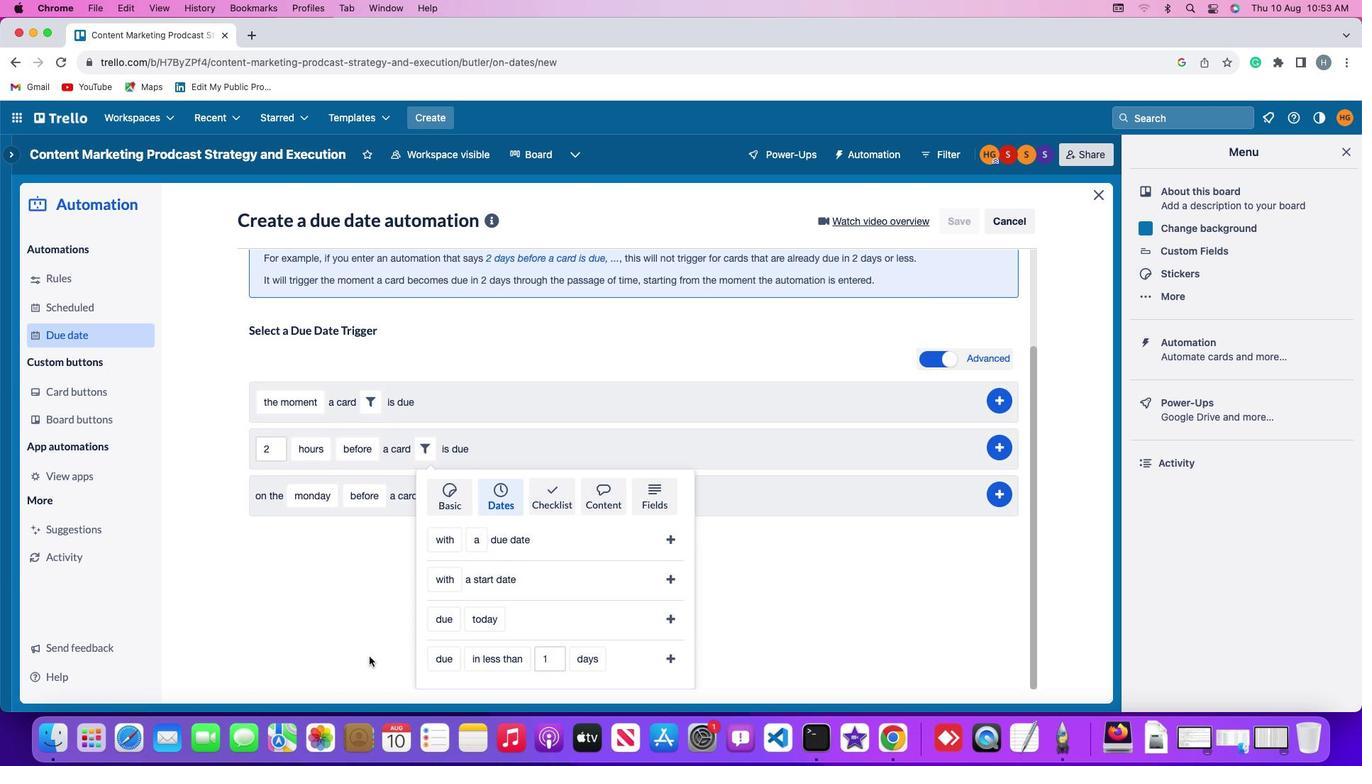 
Action: Mouse scrolled (369, 656) with delta (0, -2)
Screenshot: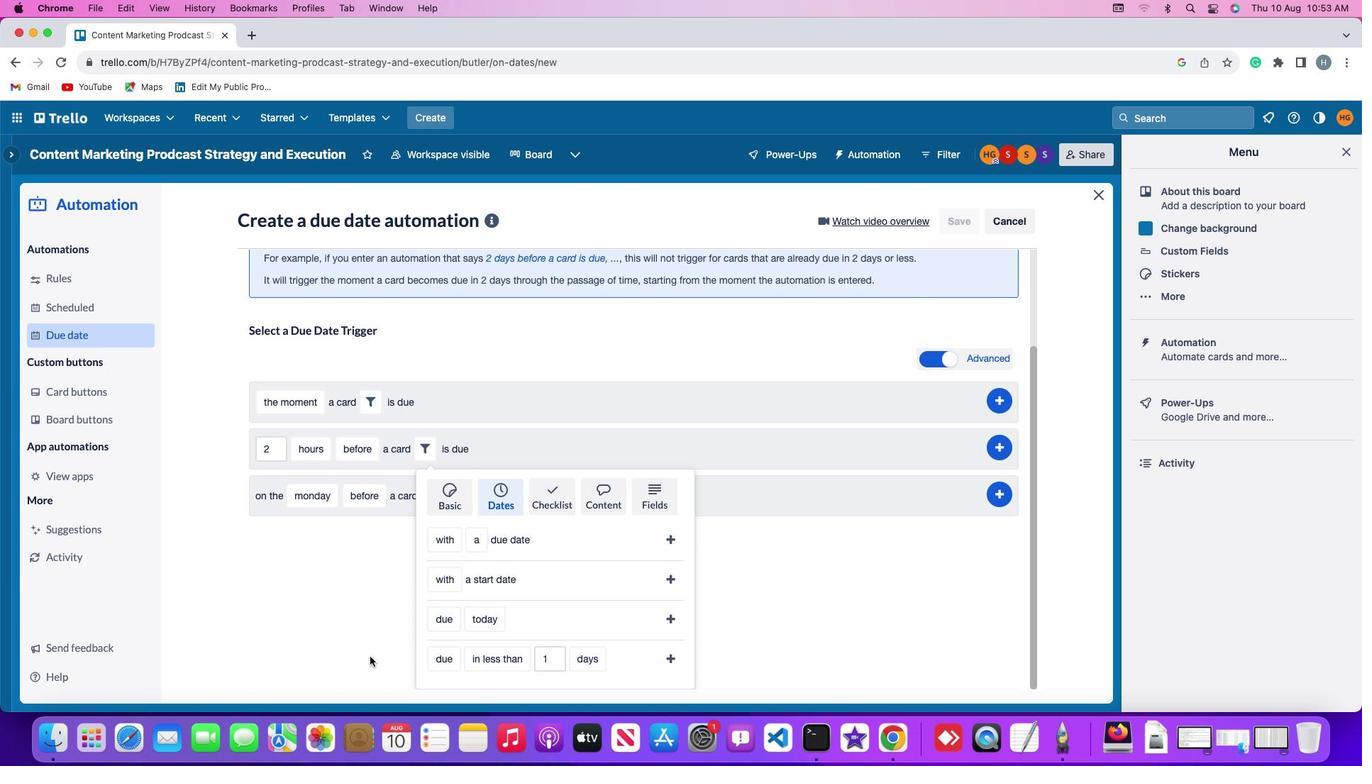 
Action: Mouse scrolled (369, 656) with delta (0, -3)
Screenshot: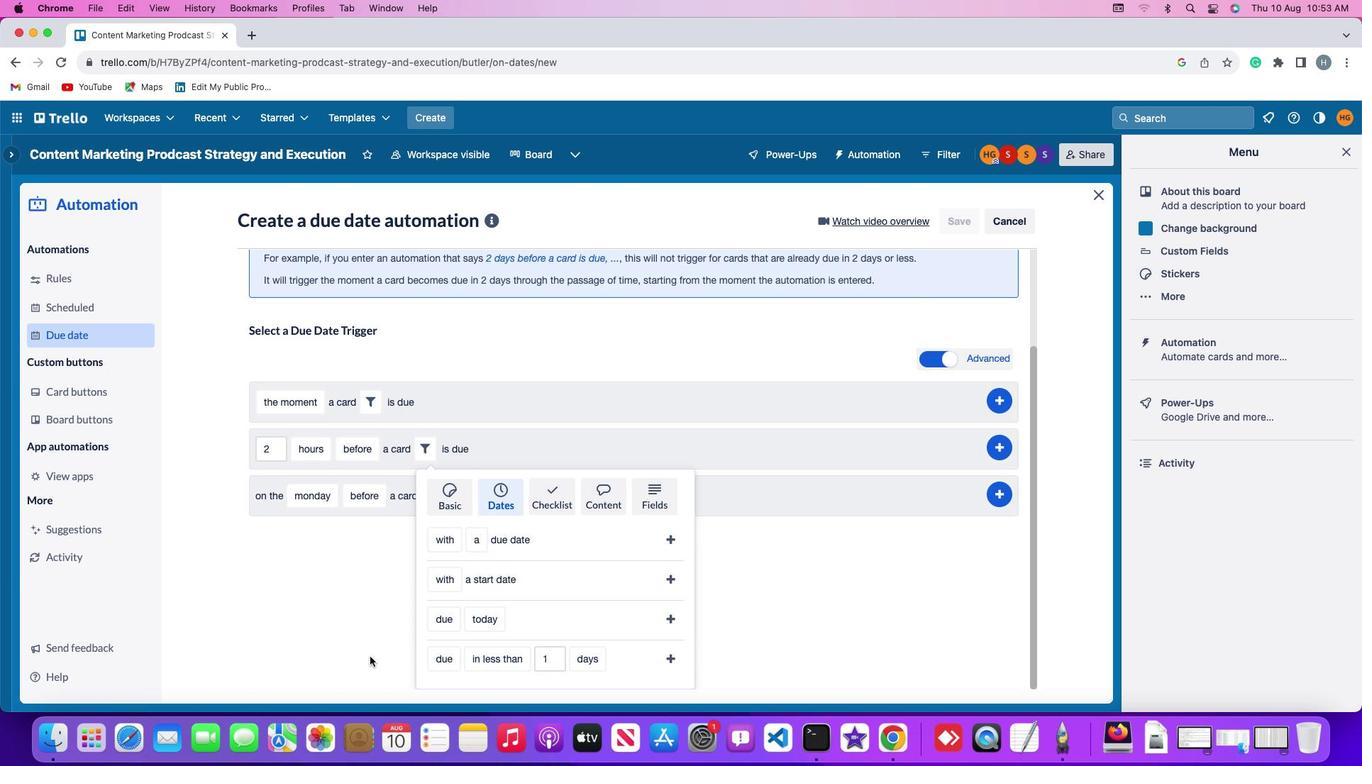 
Action: Mouse moved to (428, 659)
Screenshot: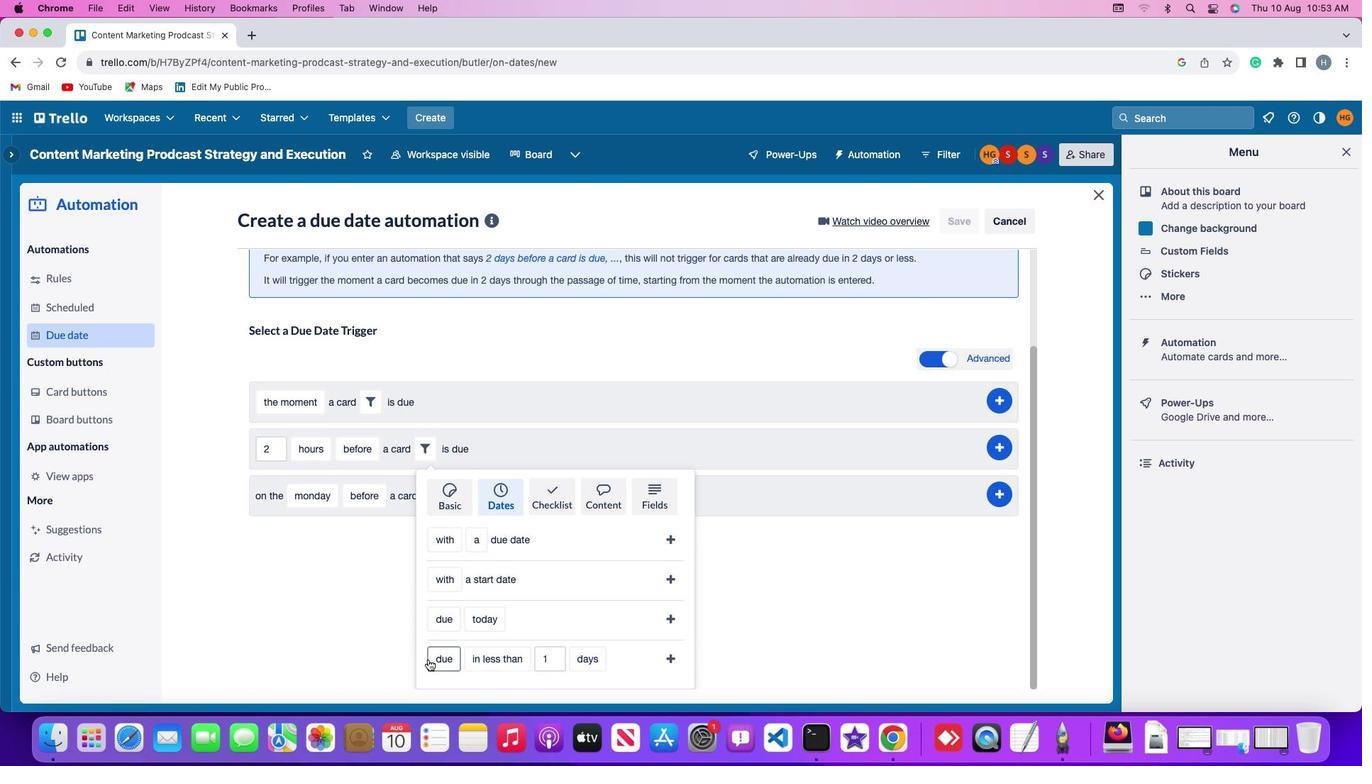 
Action: Mouse pressed left at (428, 659)
Screenshot: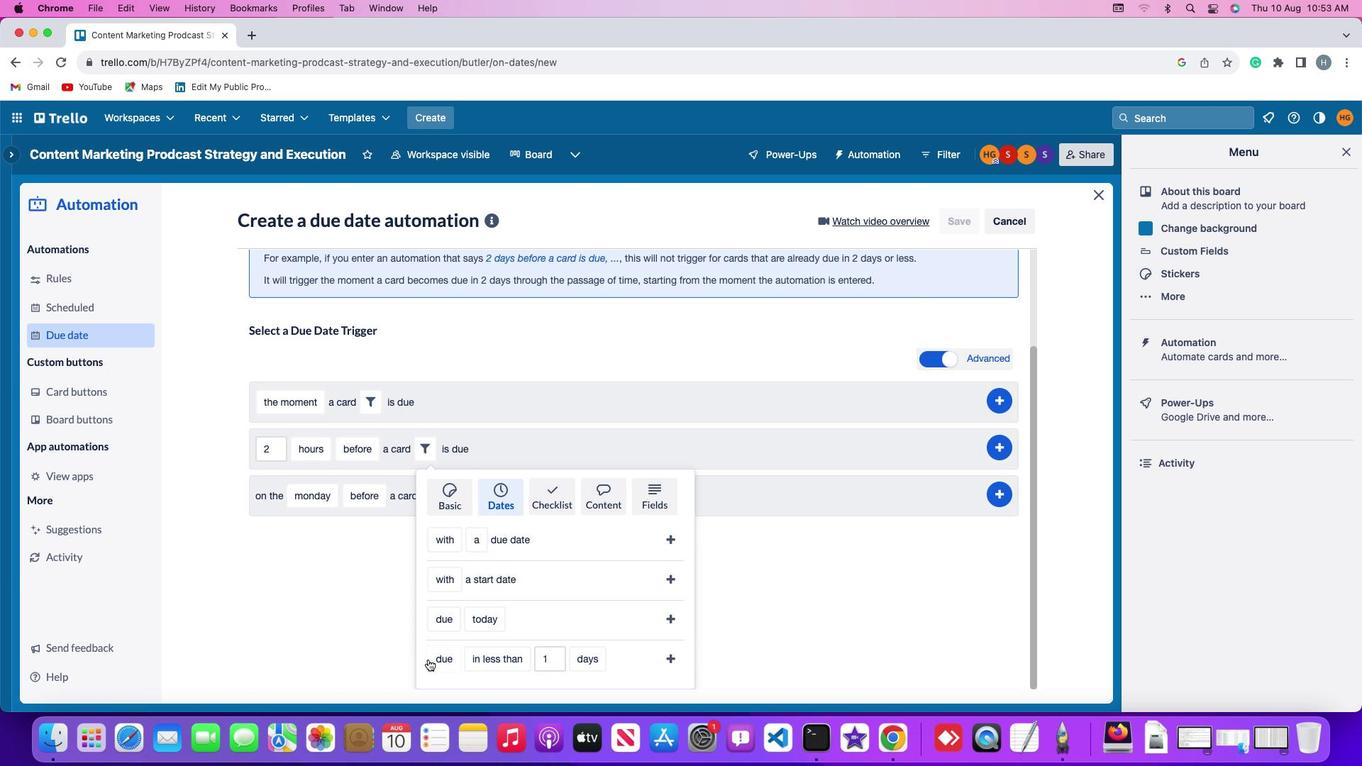 
Action: Mouse moved to (462, 606)
Screenshot: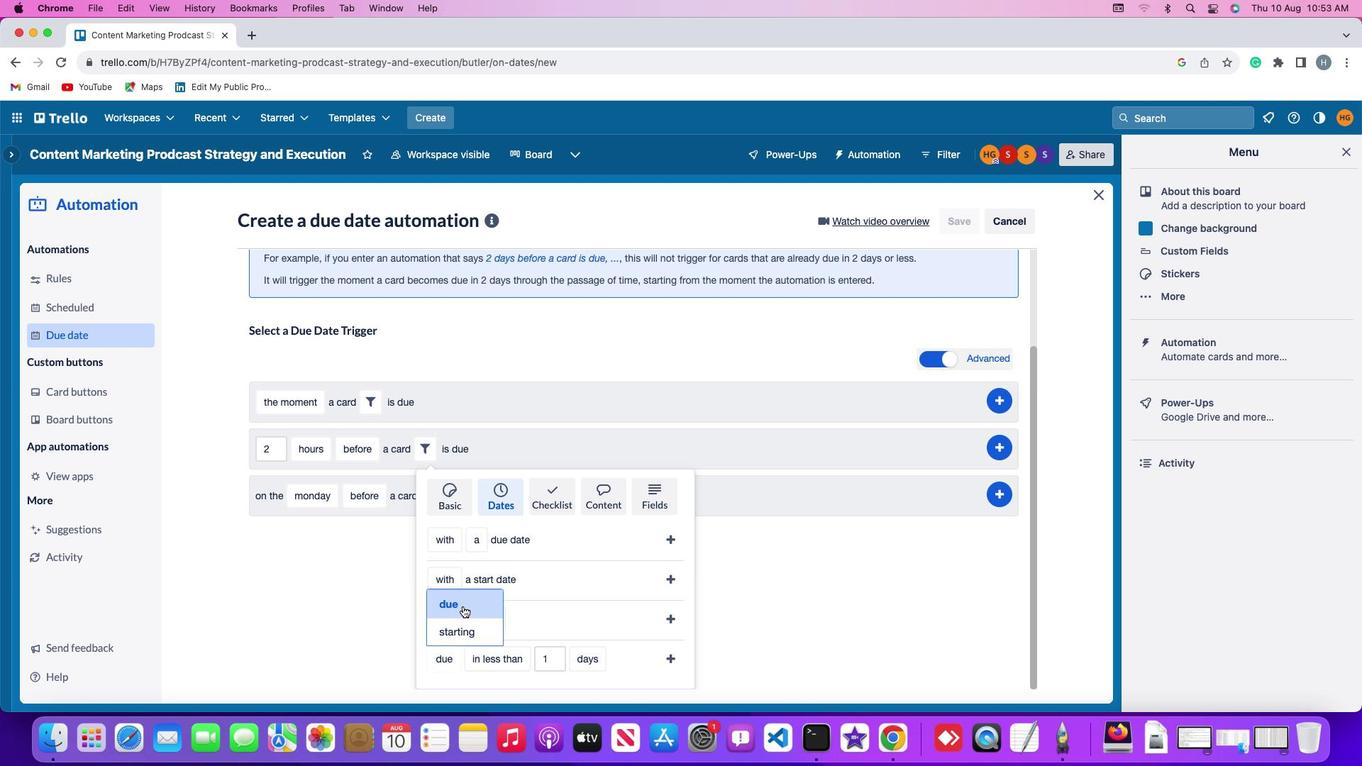 
Action: Mouse pressed left at (462, 606)
Screenshot: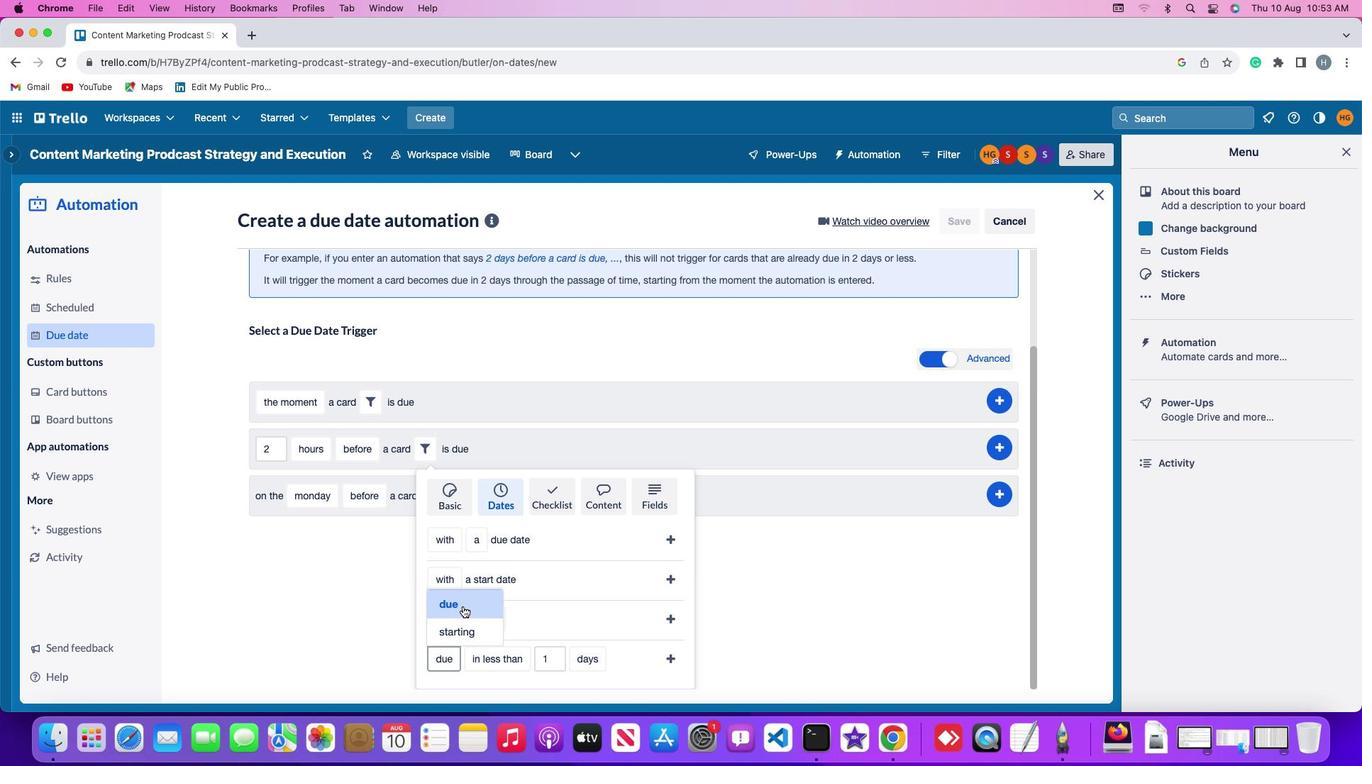 
Action: Mouse moved to (501, 665)
Screenshot: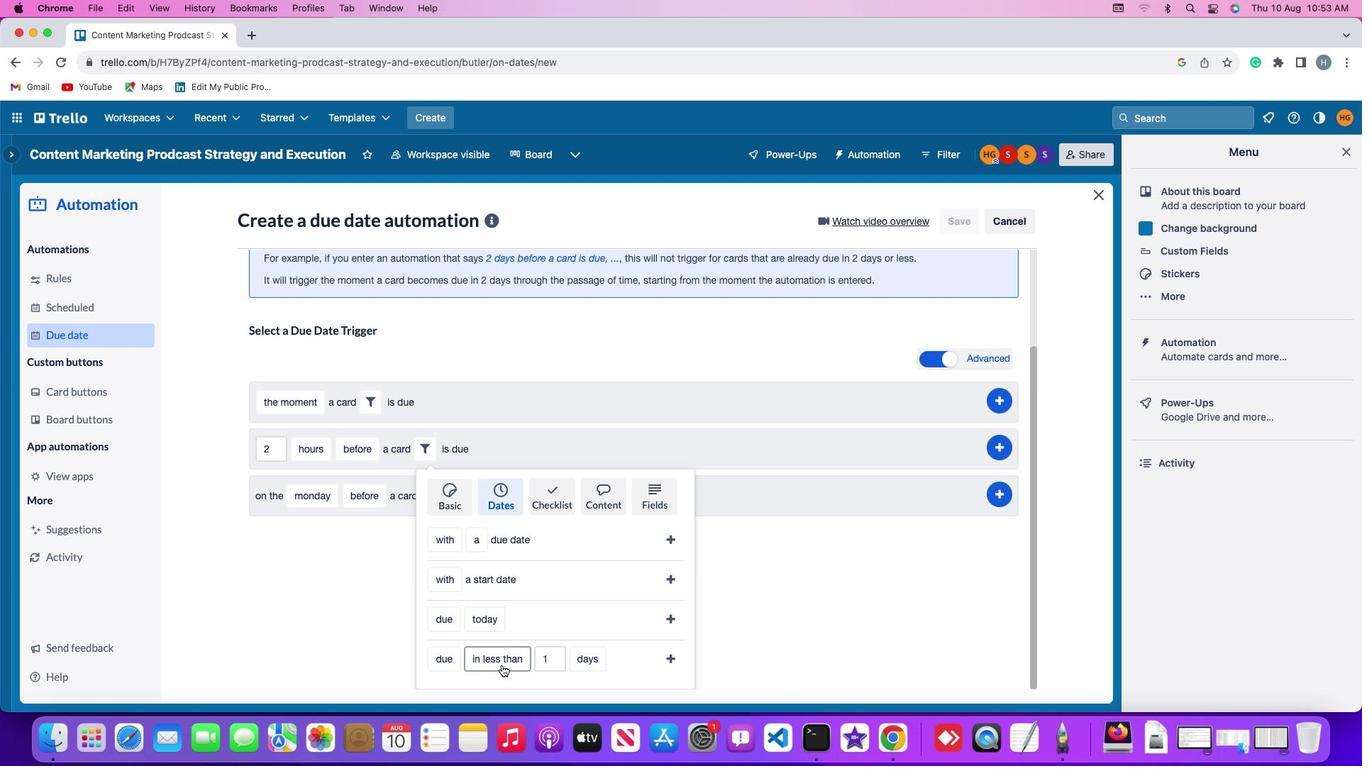 
Action: Mouse pressed left at (501, 665)
Screenshot: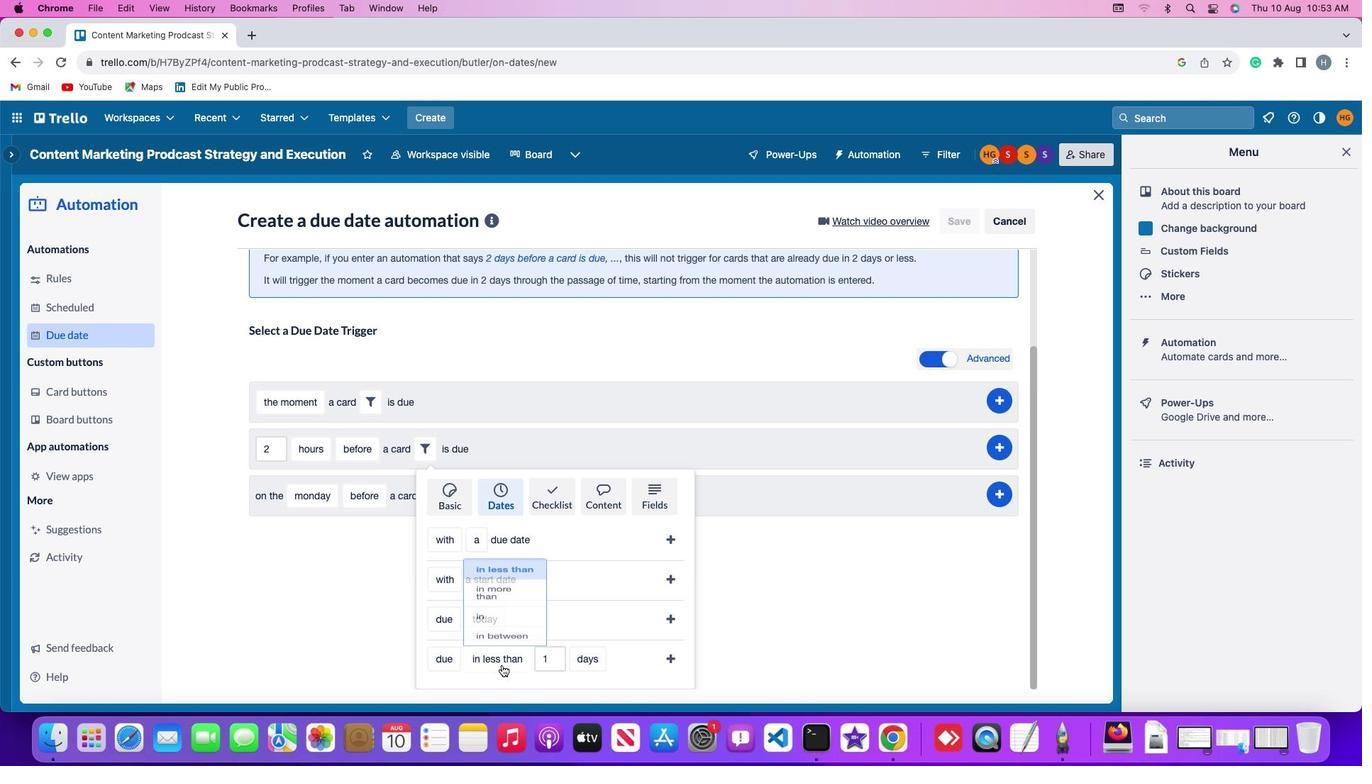 
Action: Mouse moved to (502, 639)
Screenshot: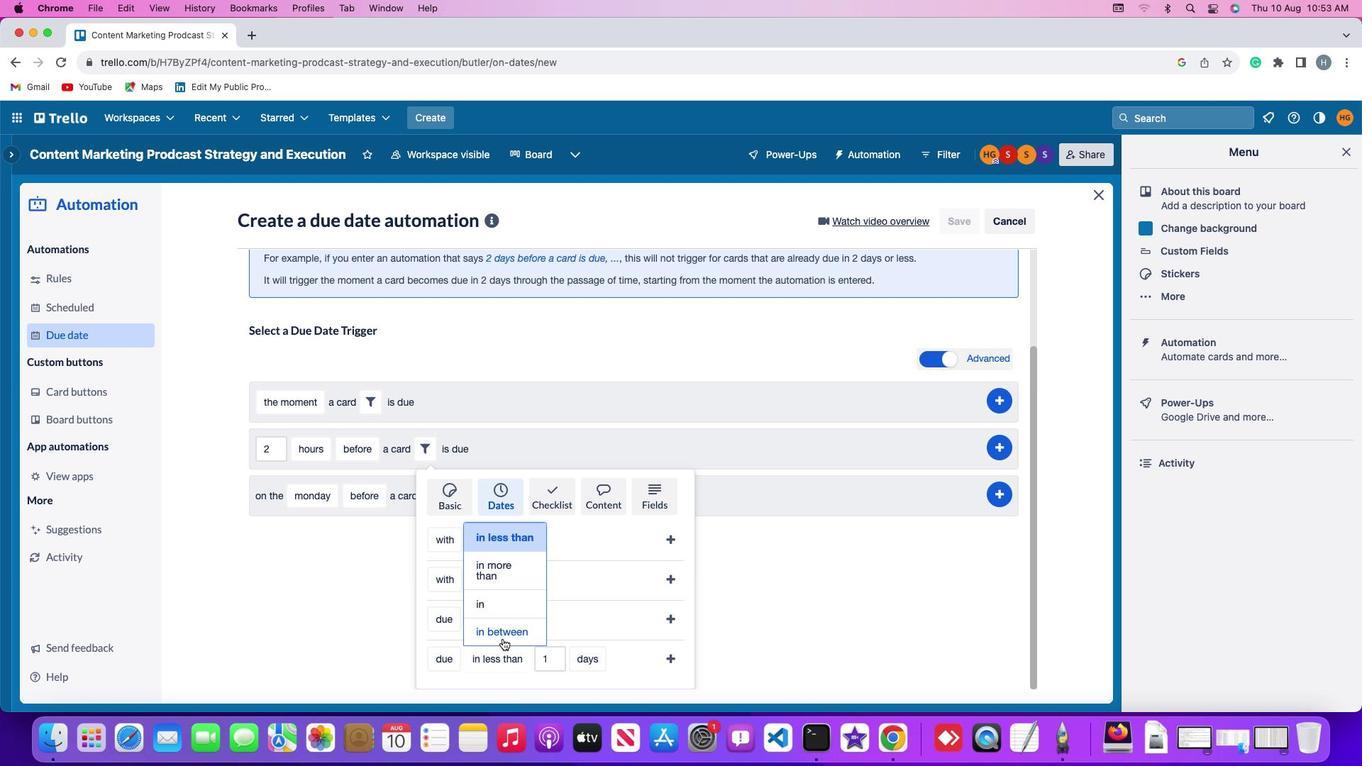 
Action: Mouse pressed left at (502, 639)
Screenshot: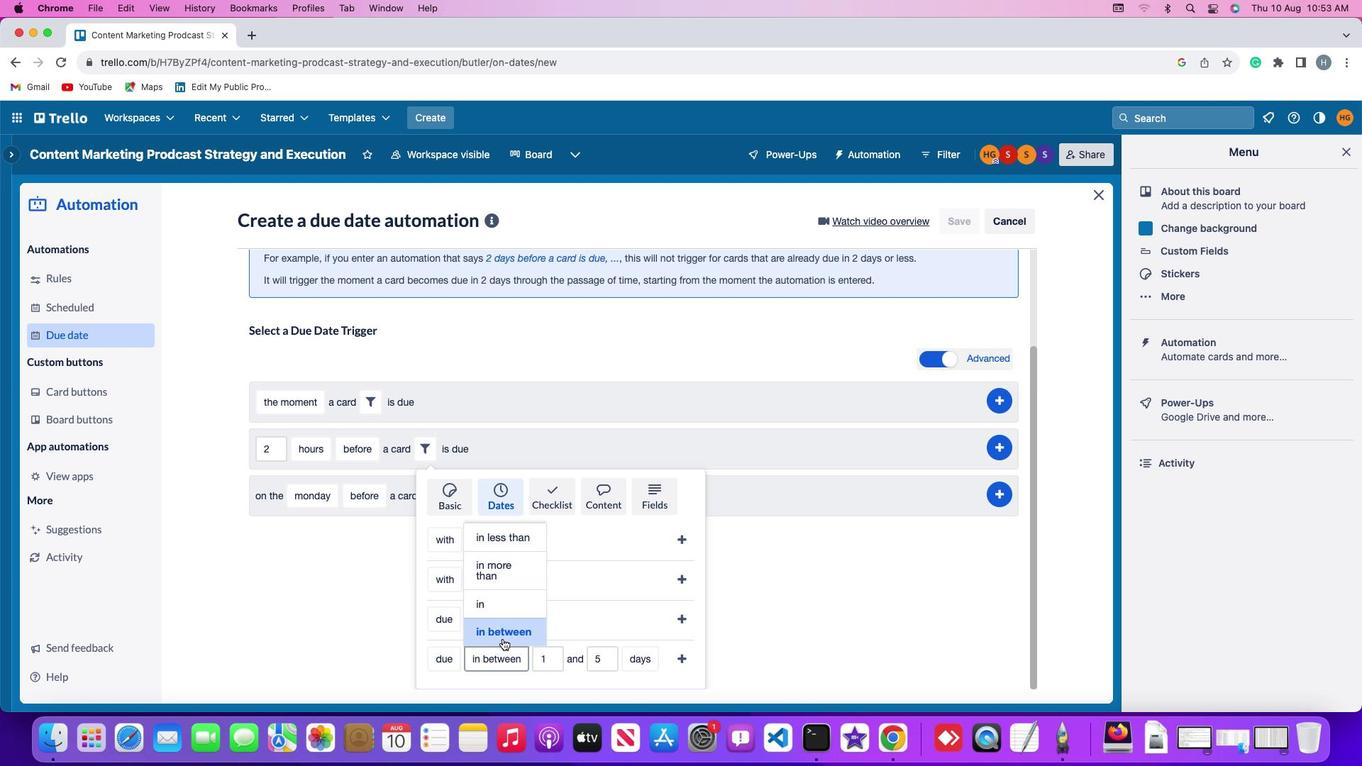 
Action: Mouse moved to (550, 659)
Screenshot: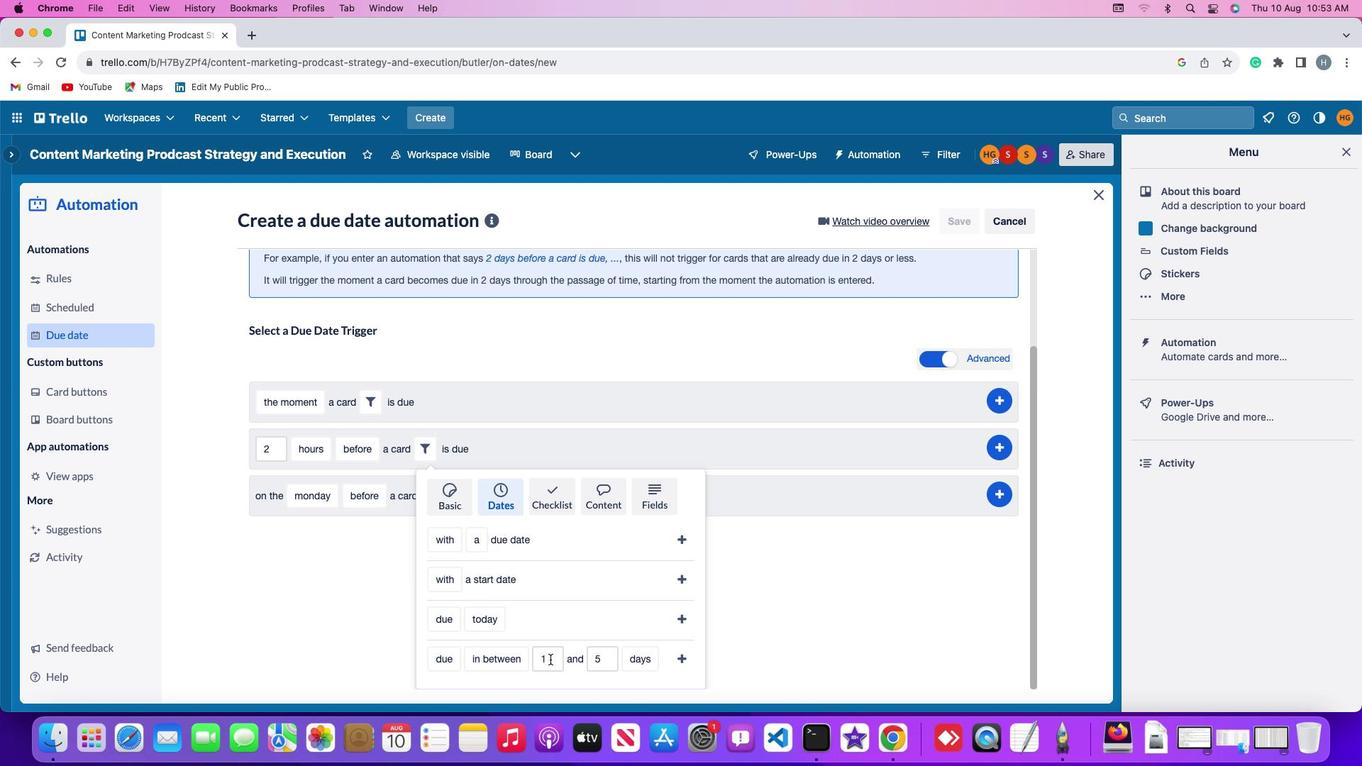 
Action: Mouse pressed left at (550, 659)
Screenshot: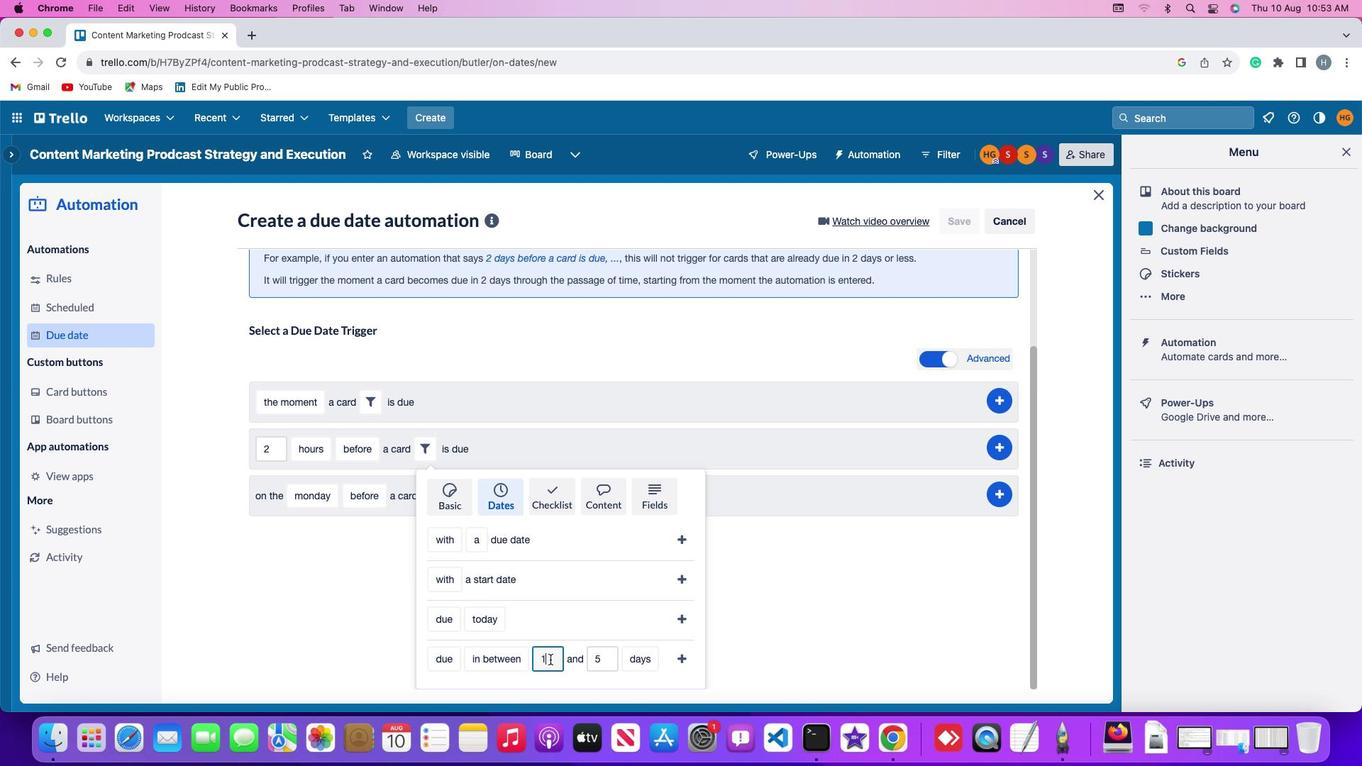 
Action: Key pressed Key.backspace'1'
Screenshot: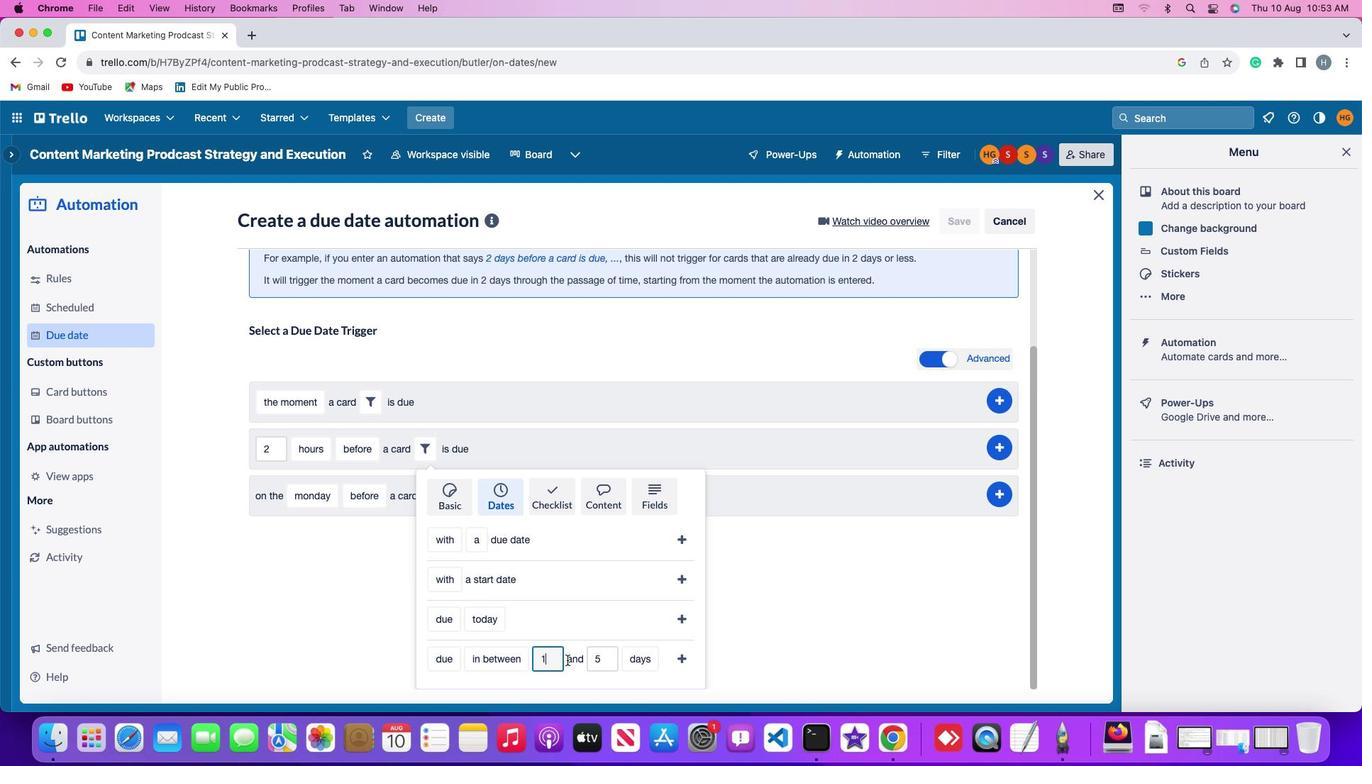 
Action: Mouse moved to (608, 661)
Screenshot: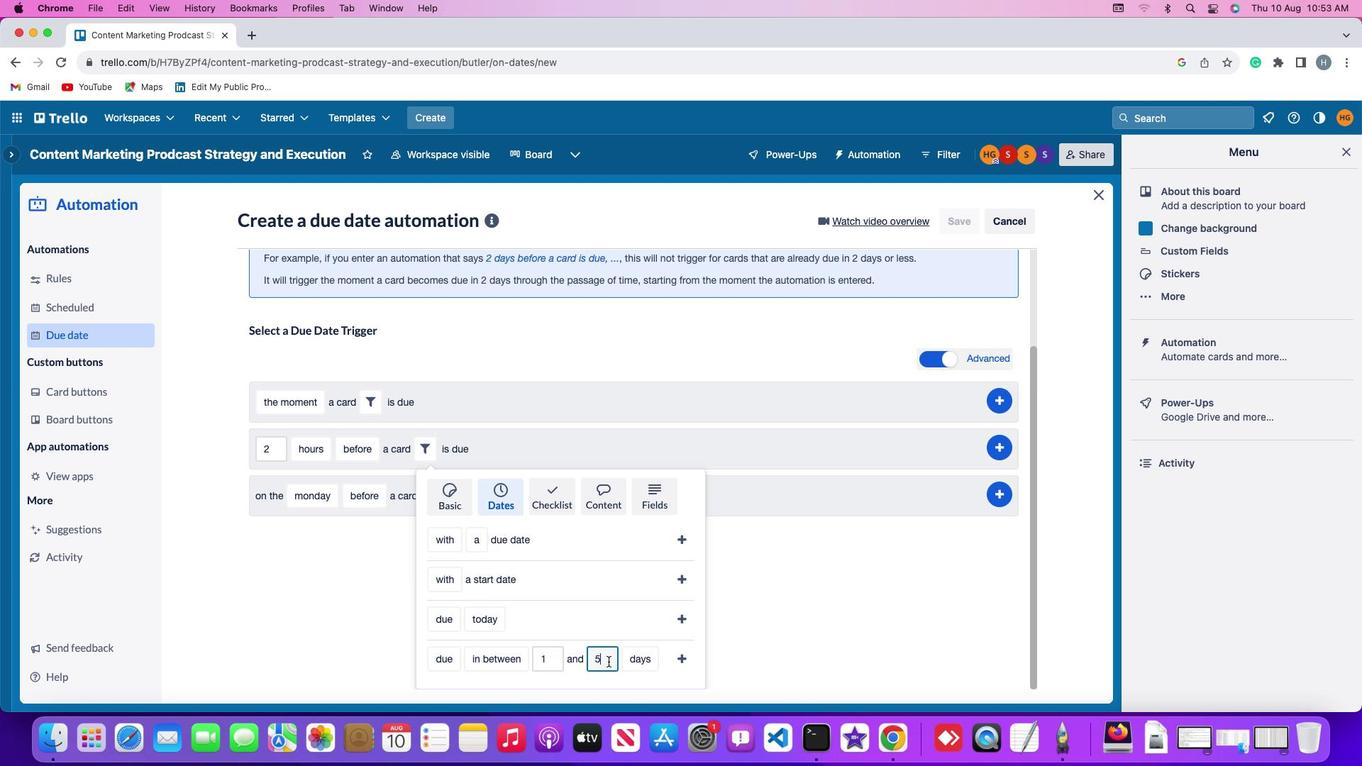 
Action: Mouse pressed left at (608, 661)
Screenshot: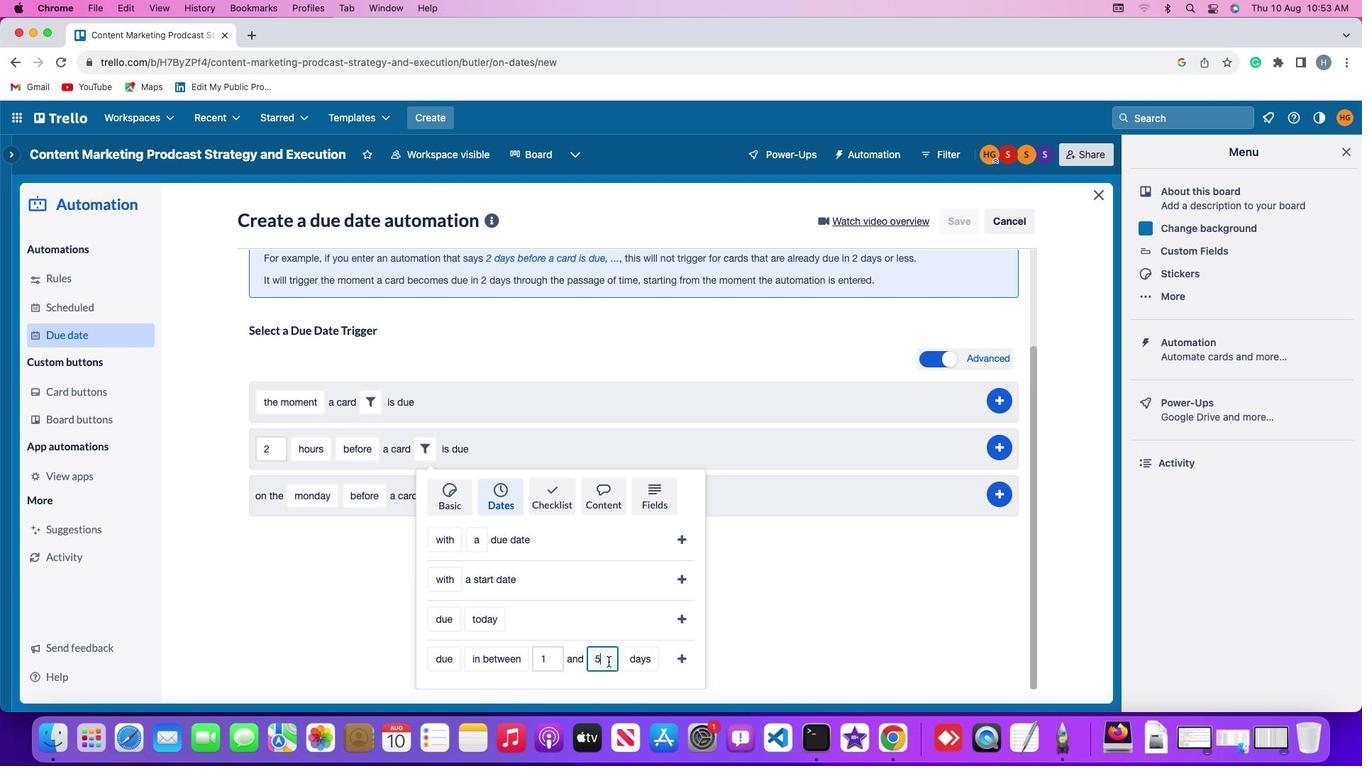 
Action: Key pressed Key.backspace'5'
Screenshot: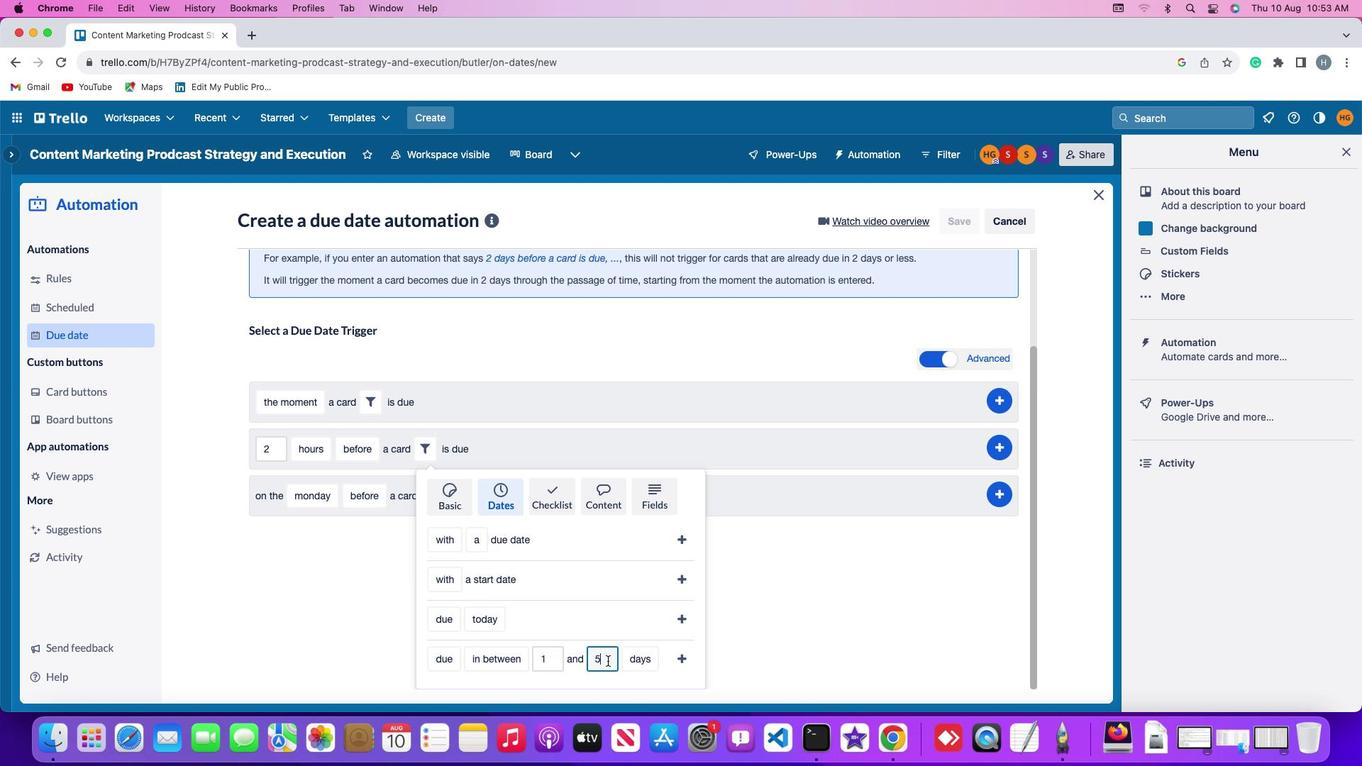
Action: Mouse moved to (641, 660)
Screenshot: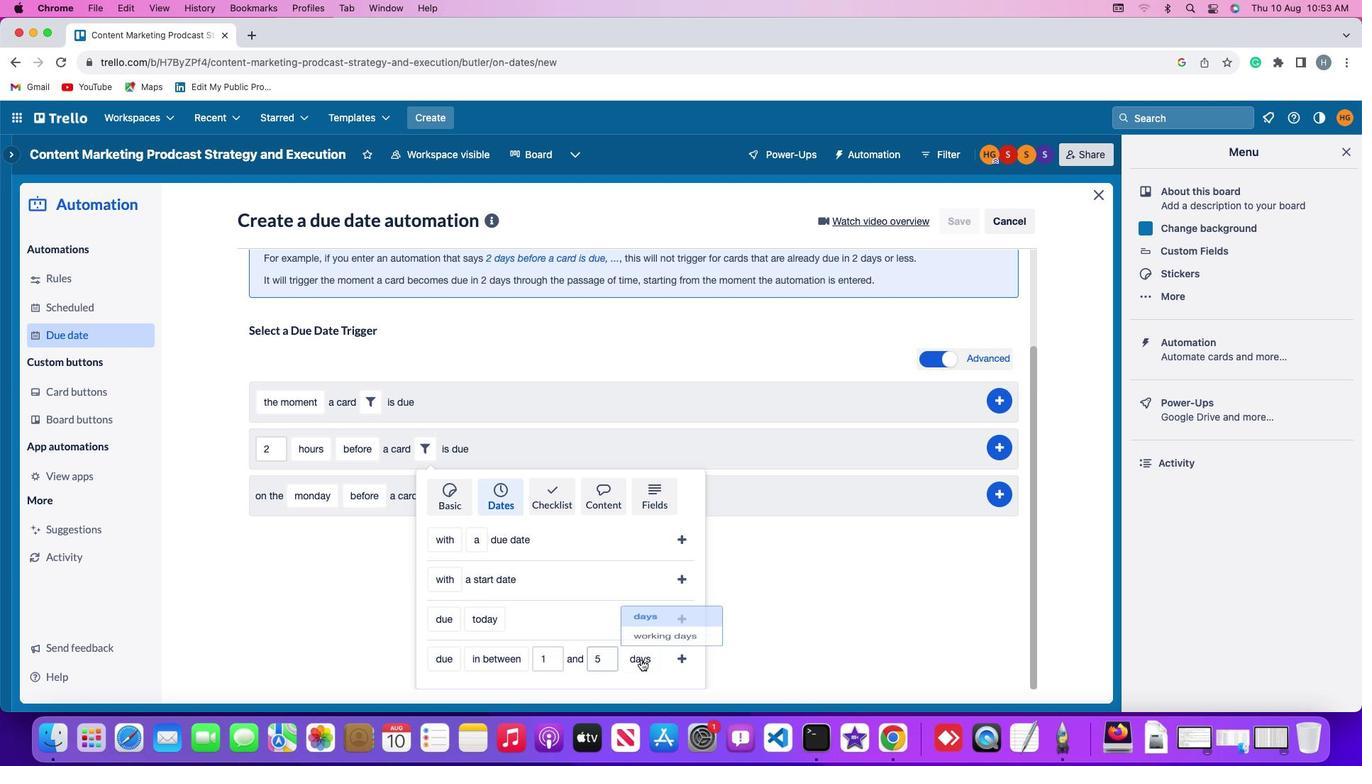
Action: Mouse pressed left at (641, 660)
Screenshot: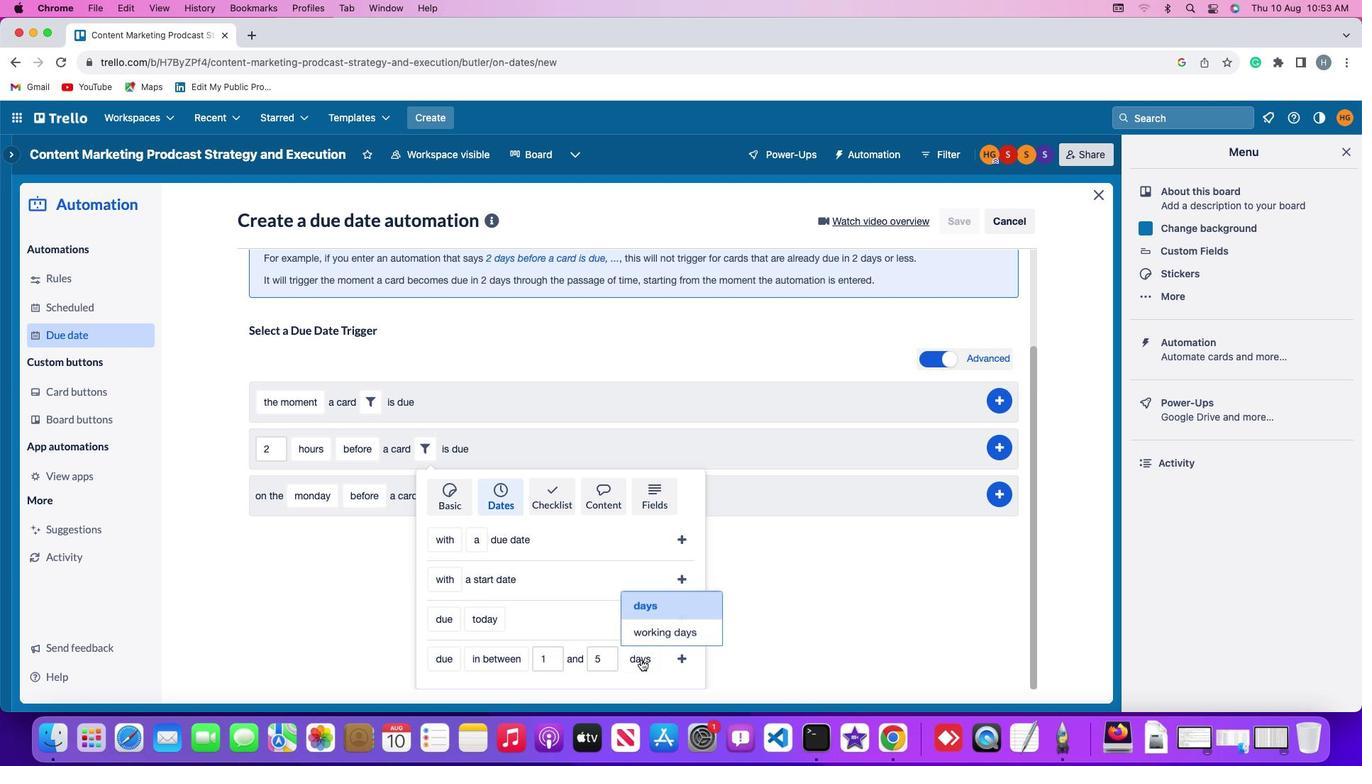 
Action: Mouse moved to (638, 609)
Screenshot: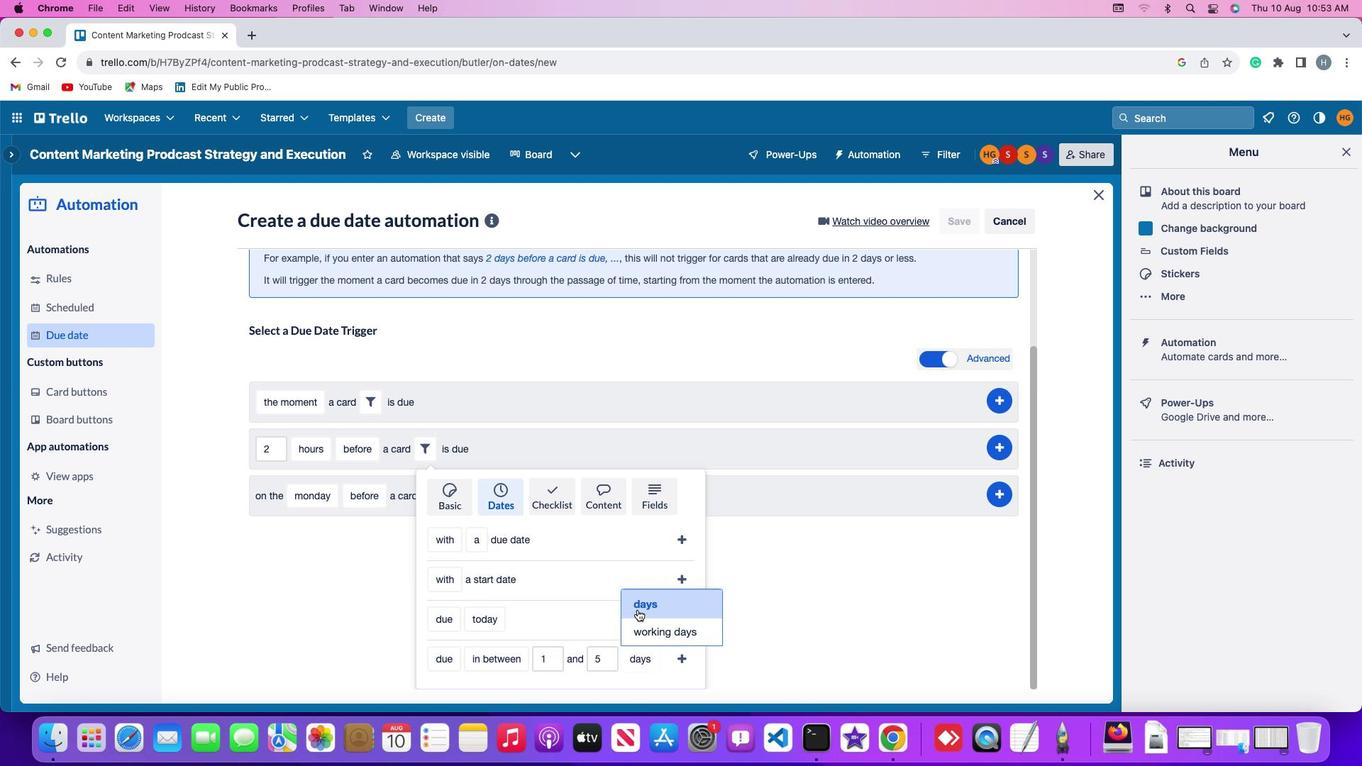 
Action: Mouse pressed left at (638, 609)
Screenshot: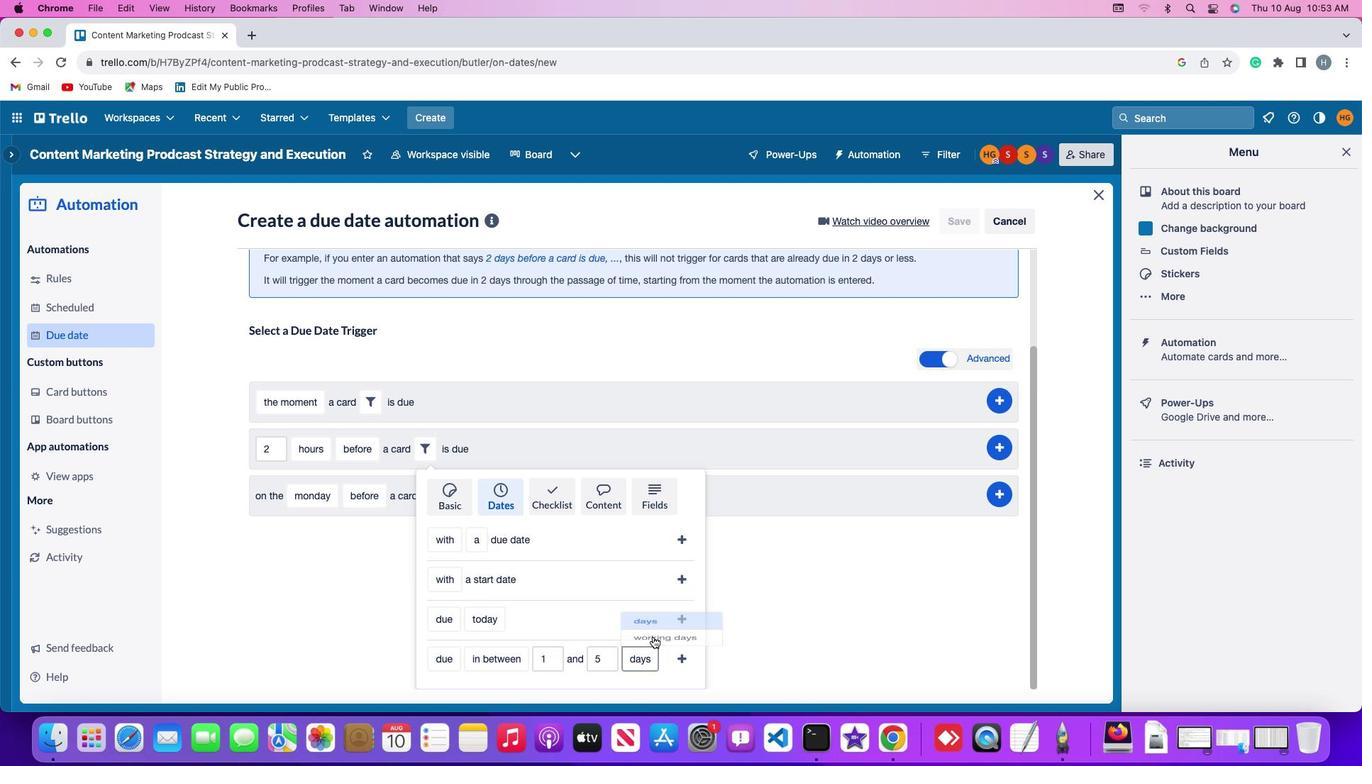 
Action: Mouse moved to (682, 655)
Screenshot: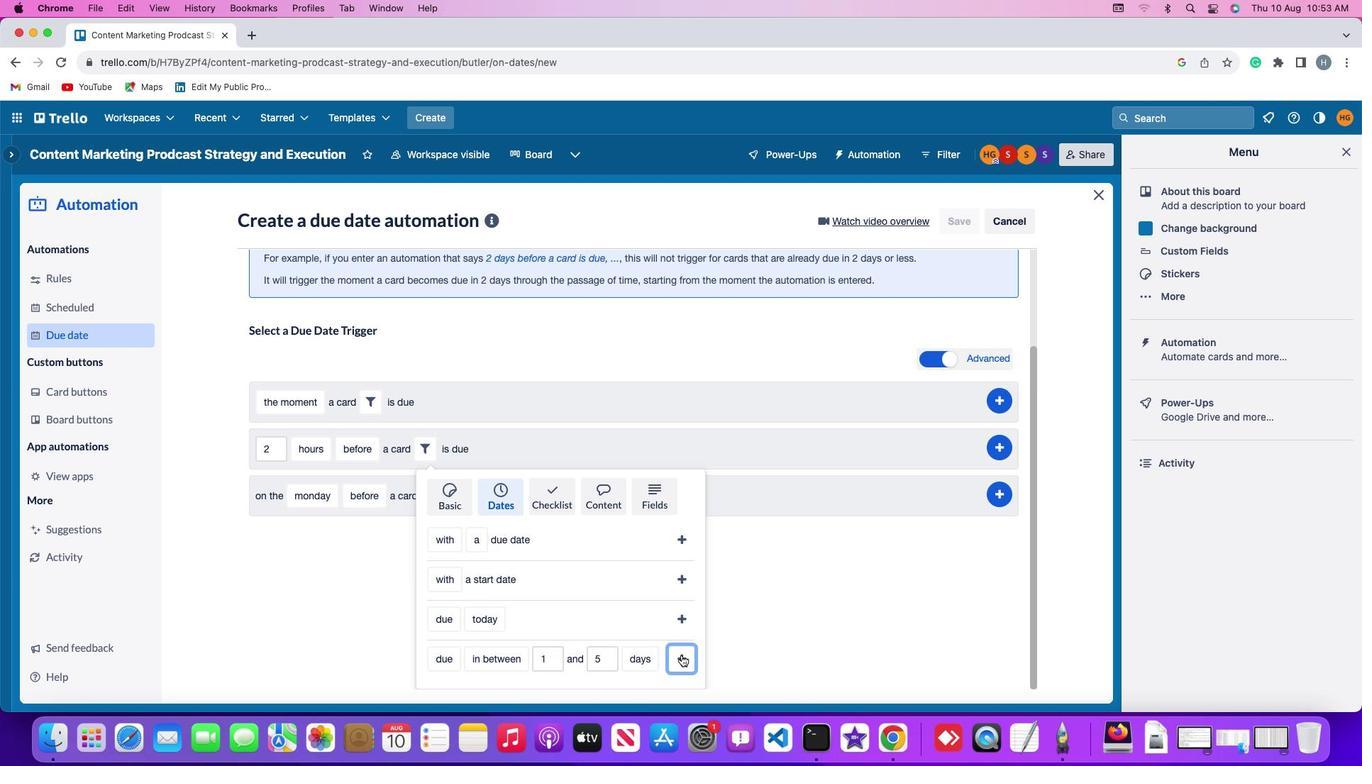 
Action: Mouse pressed left at (682, 655)
Screenshot: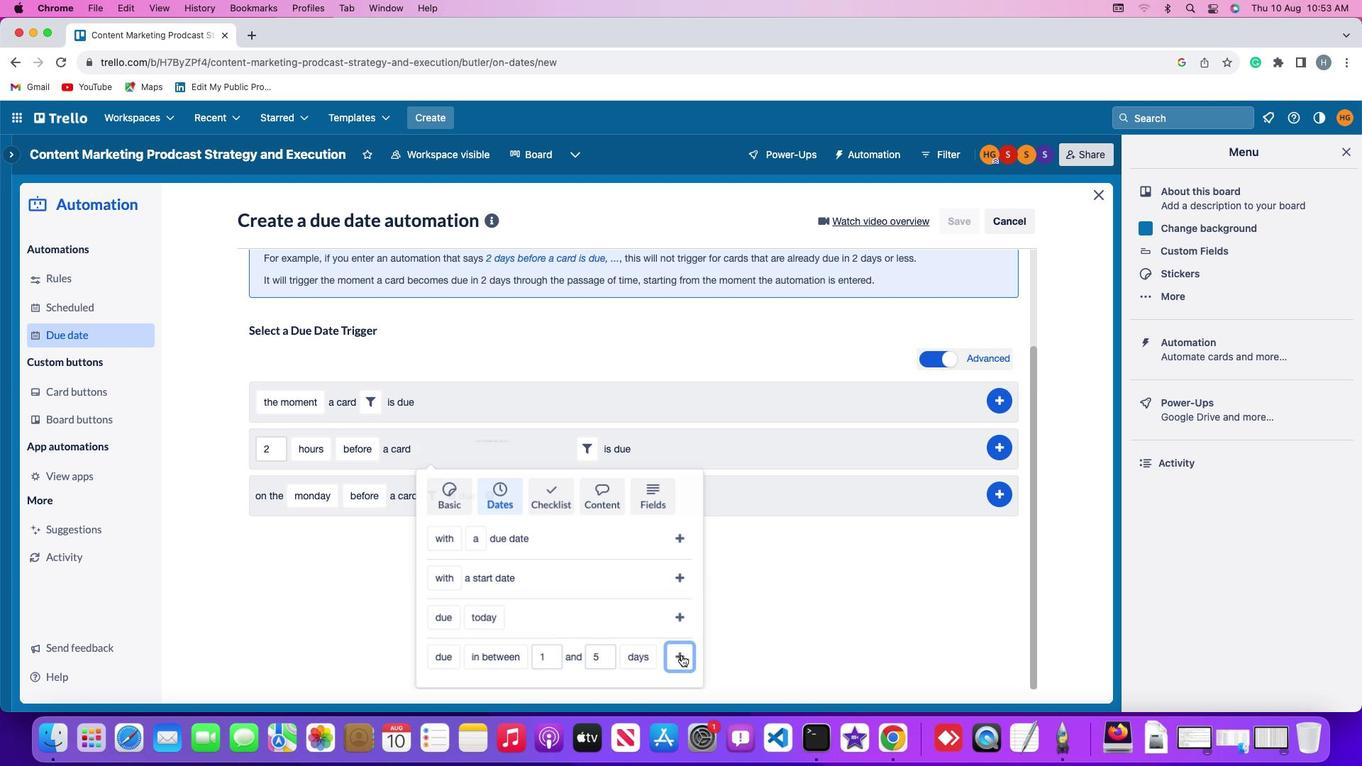 
Action: Mouse moved to (1008, 566)
Screenshot: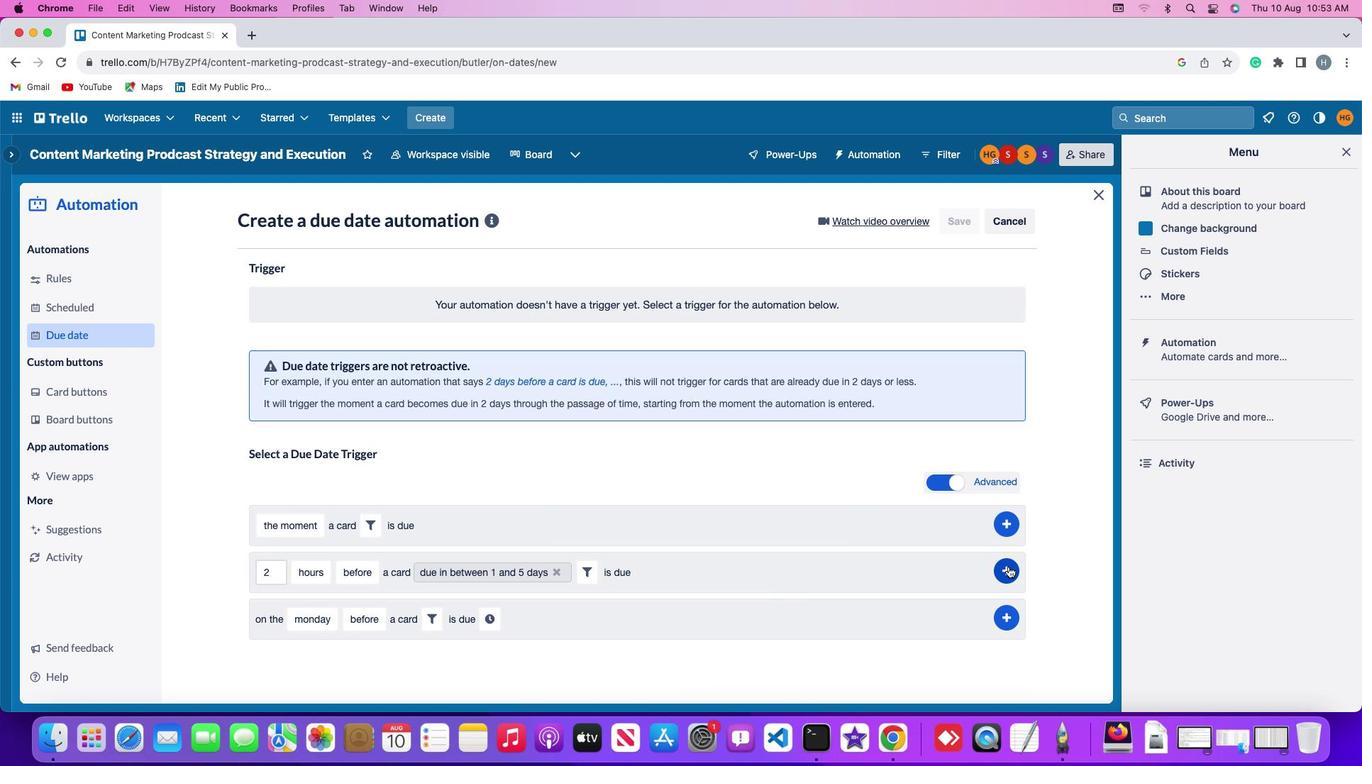 
Action: Mouse pressed left at (1008, 566)
Screenshot: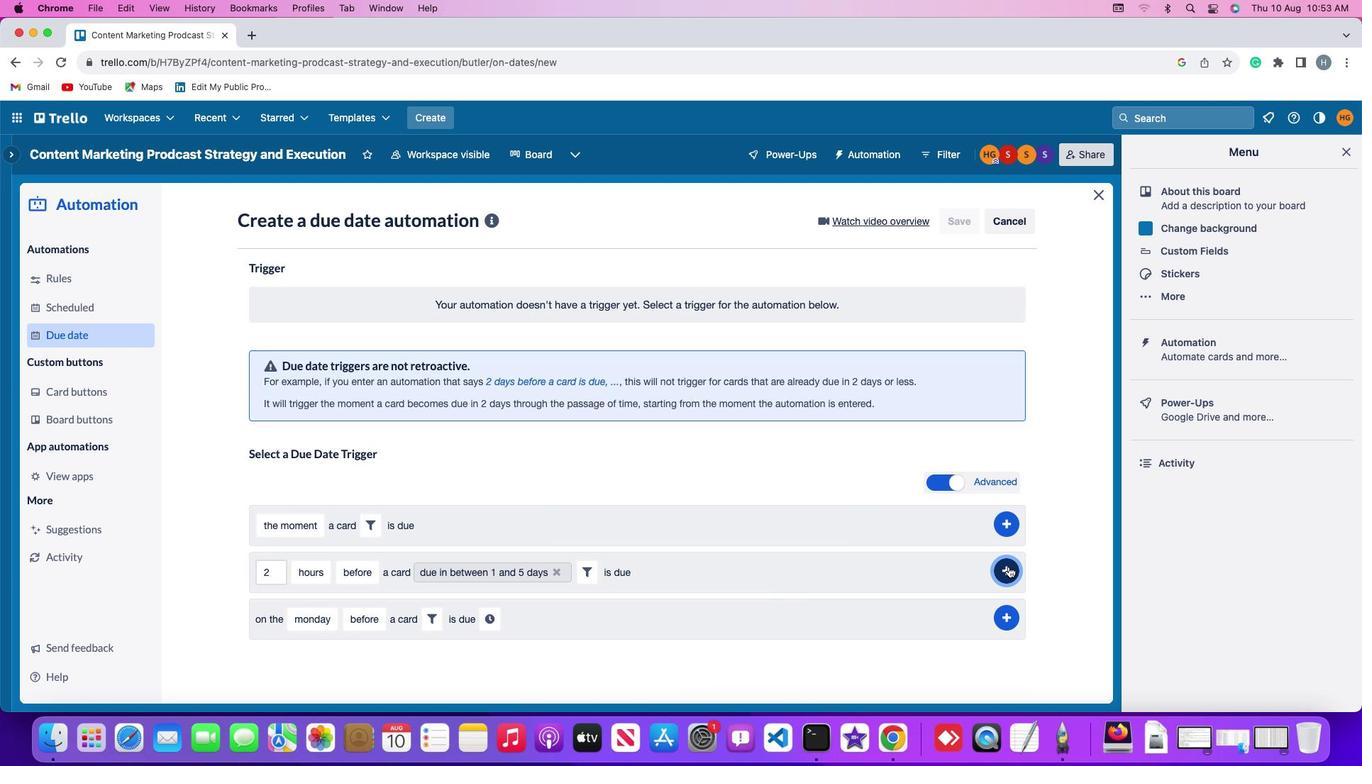 
Action: Mouse moved to (1069, 481)
Screenshot: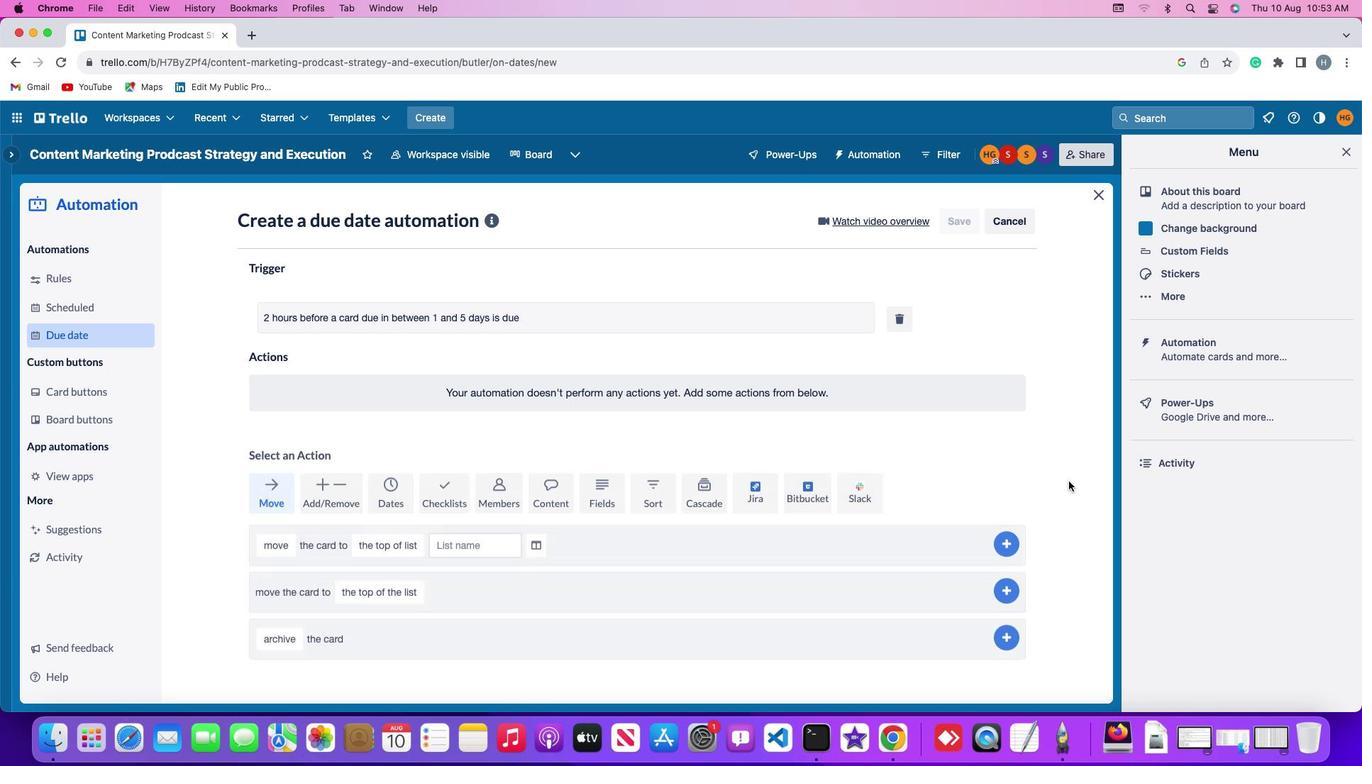 
